 Task: Search one way flight ticket for 2 adults, 4 children and 1 infant on lap in business from Punta Gorda: Punta Gorda Airport to Springfield: Abraham Lincoln Capital Airport on 5-2-2023. Choice of flights is Royal air maroc. Number of bags: 8 checked bags. Price is upto 20000. Outbound departure time preference is 8:30.
Action: Mouse moved to (250, 345)
Screenshot: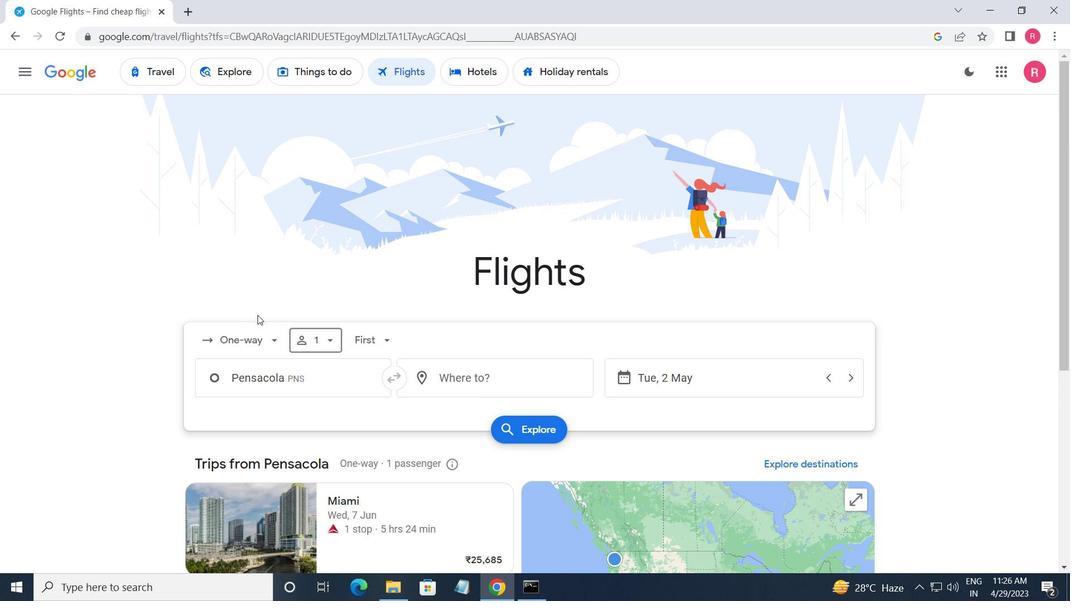 
Action: Mouse pressed left at (250, 345)
Screenshot: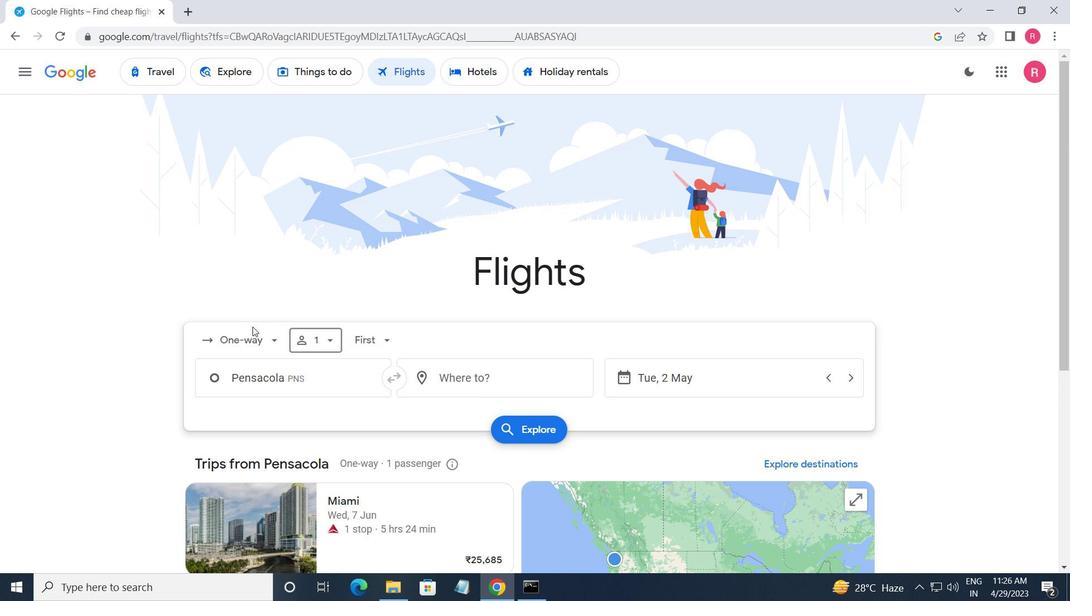 
Action: Mouse moved to (283, 396)
Screenshot: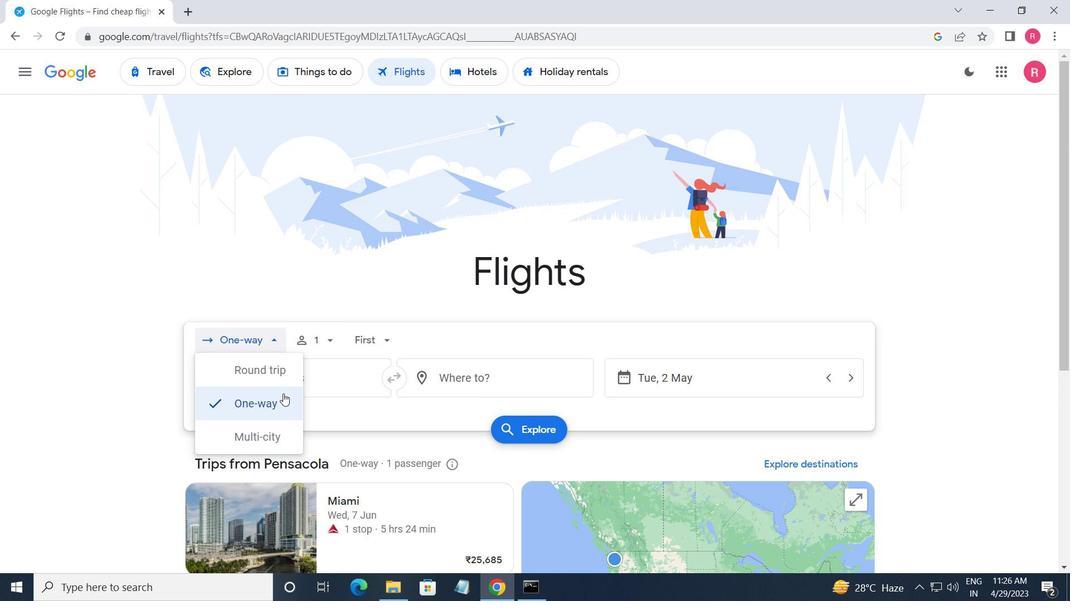 
Action: Mouse pressed left at (283, 396)
Screenshot: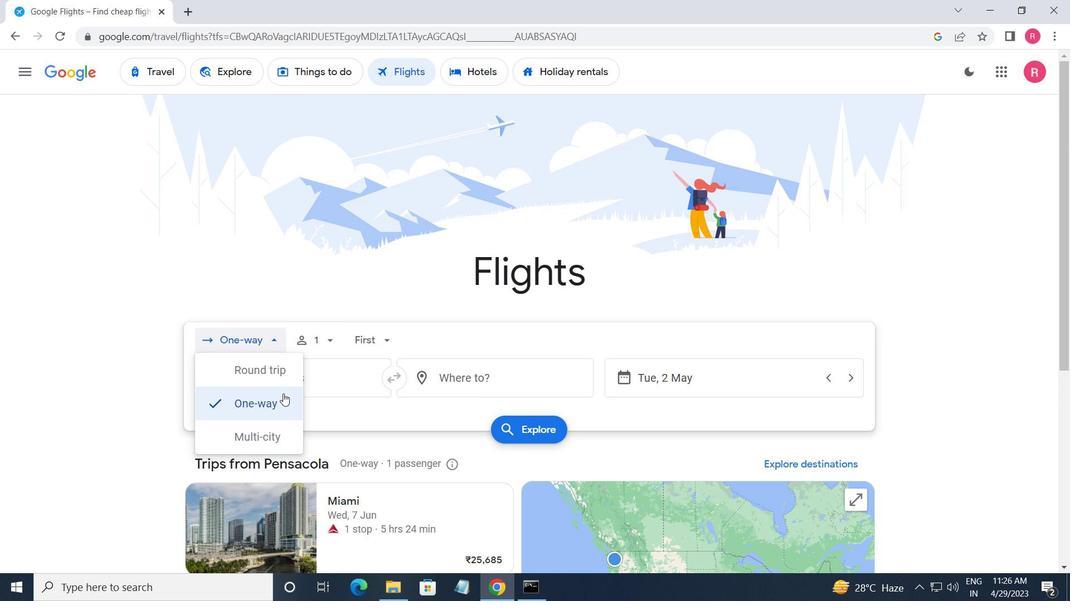 
Action: Mouse moved to (321, 338)
Screenshot: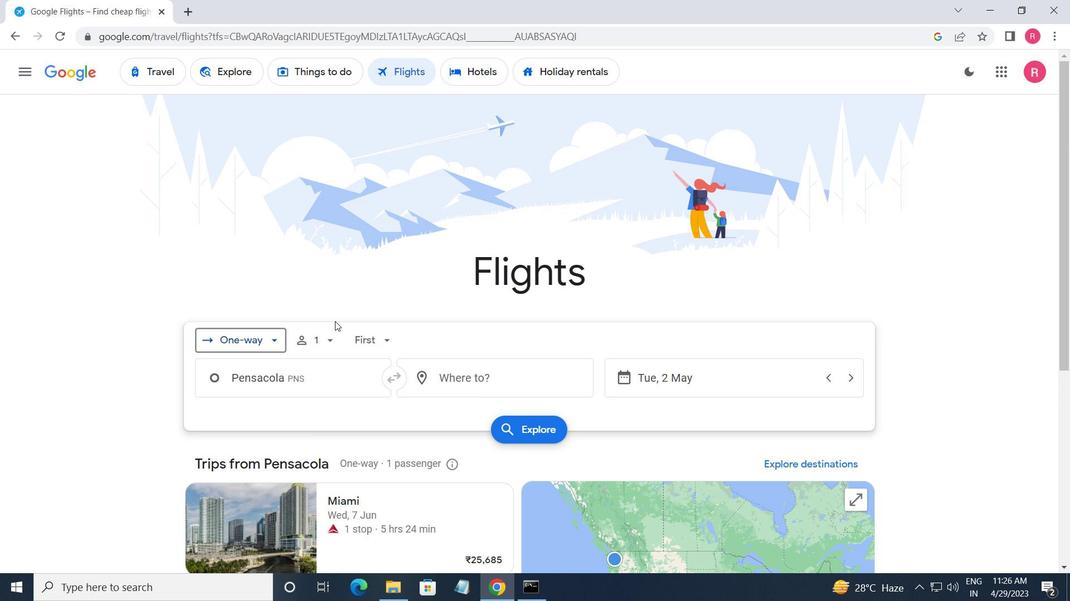 
Action: Mouse pressed left at (321, 338)
Screenshot: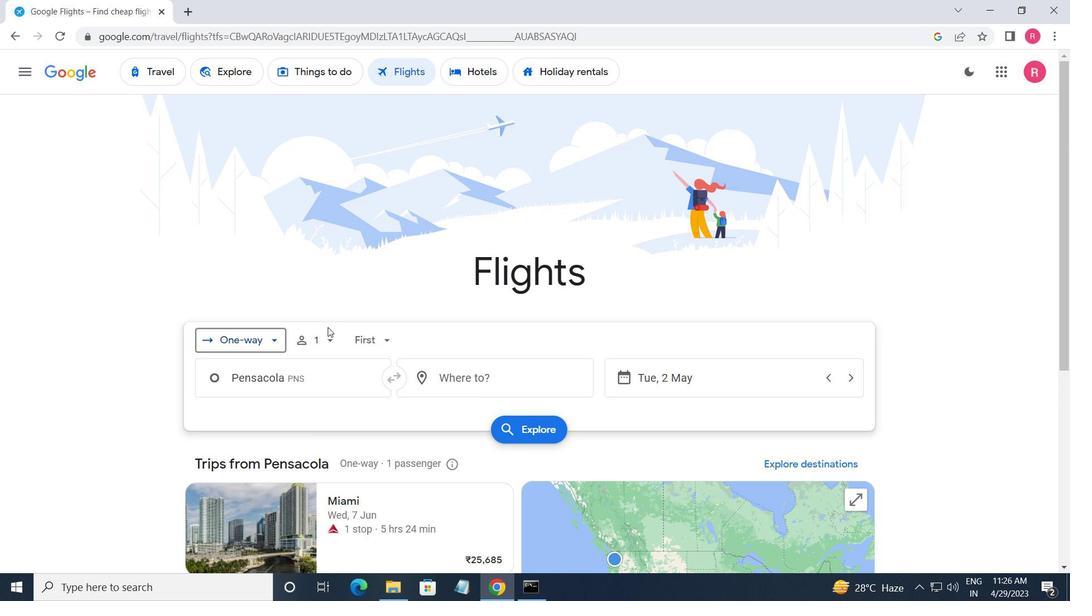 
Action: Mouse moved to (429, 381)
Screenshot: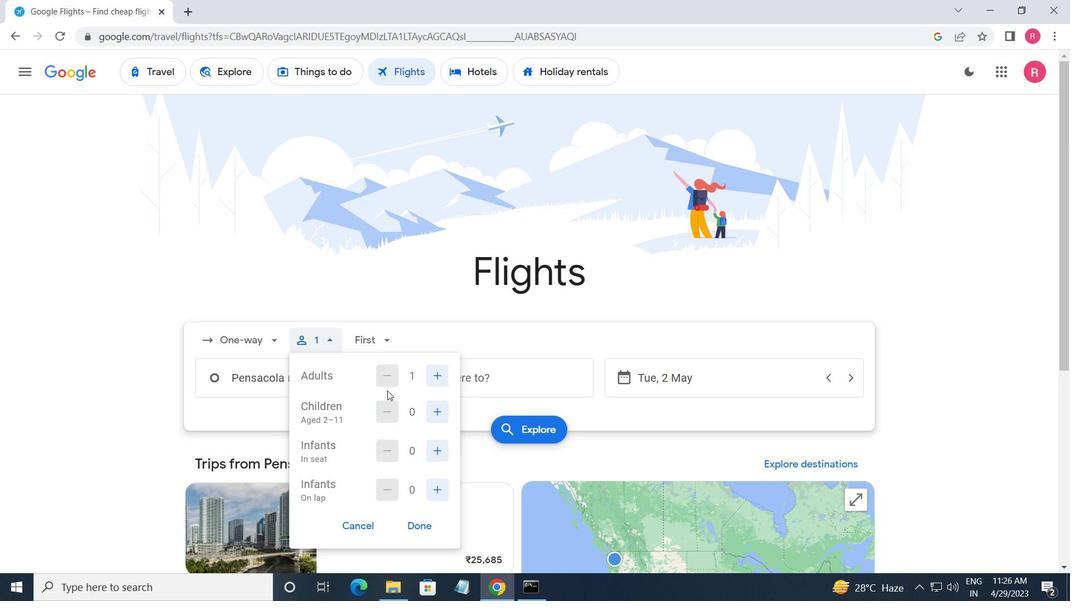 
Action: Mouse pressed left at (429, 381)
Screenshot: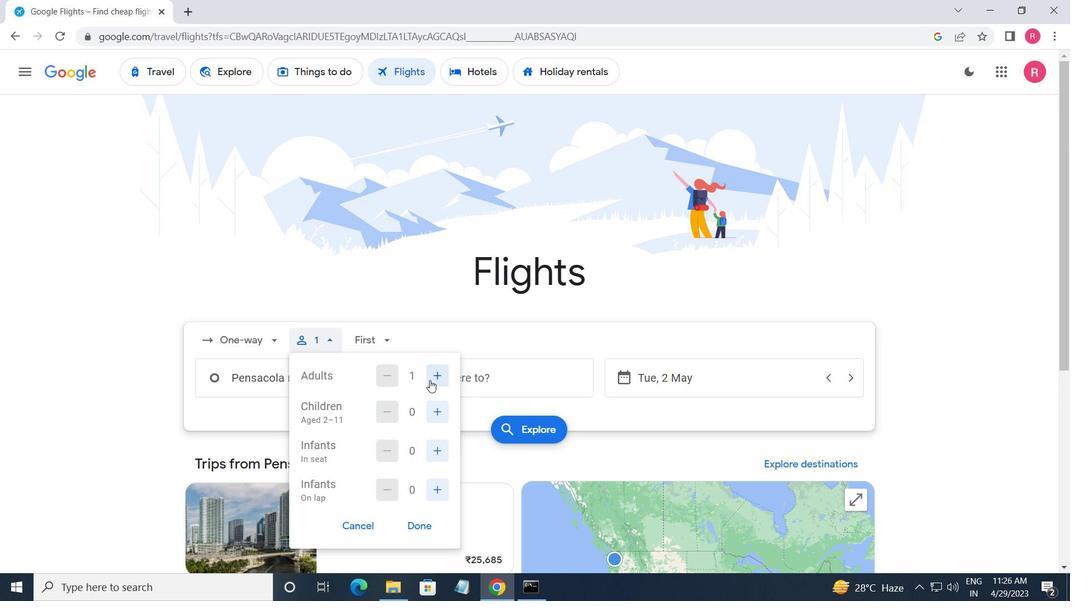 
Action: Mouse moved to (430, 381)
Screenshot: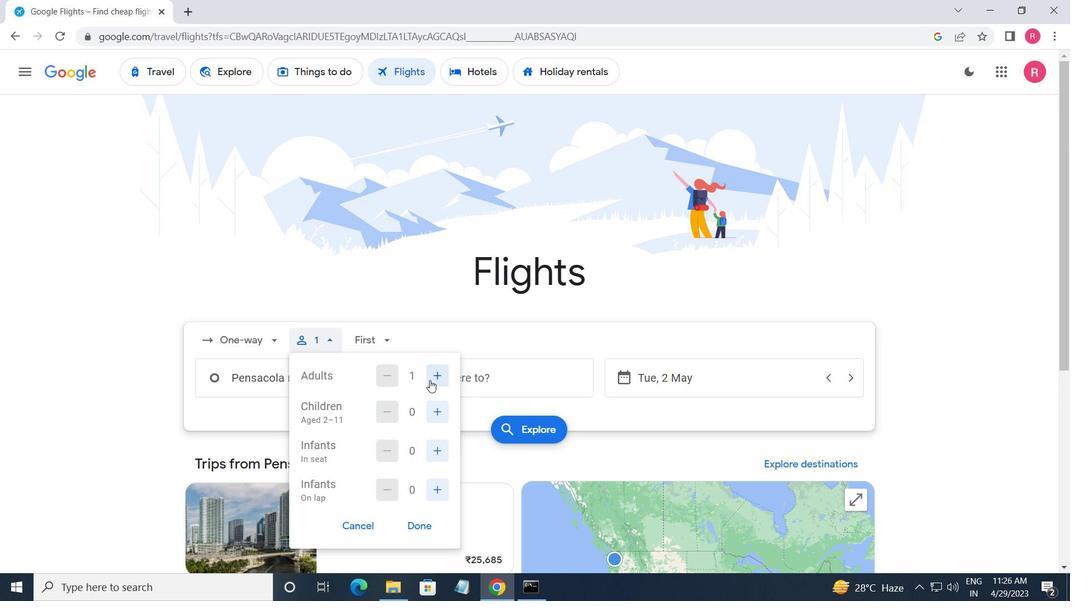 
Action: Mouse pressed left at (430, 381)
Screenshot: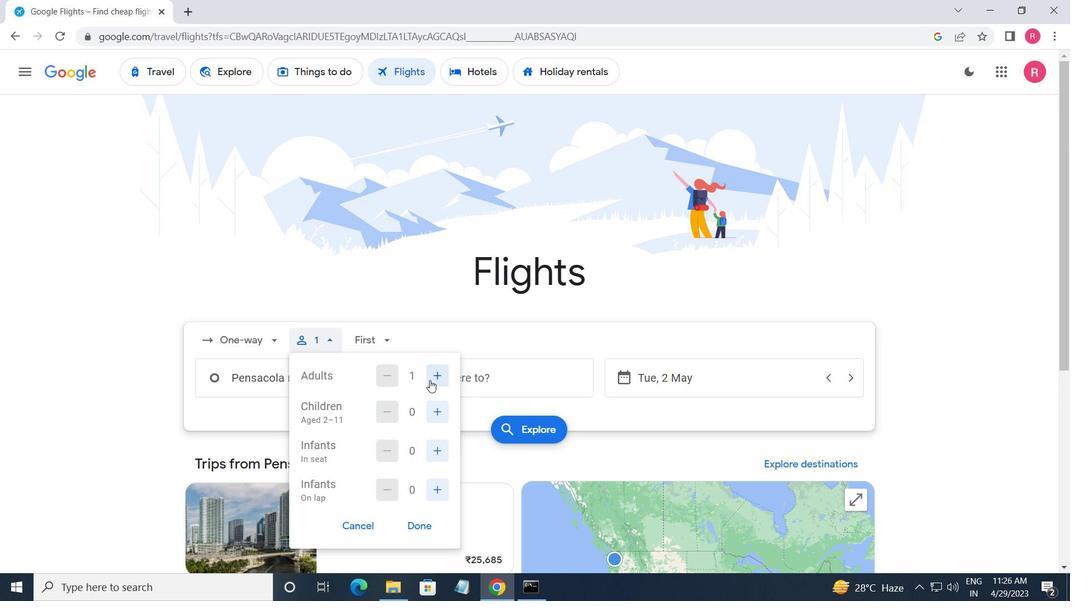 
Action: Mouse moved to (384, 380)
Screenshot: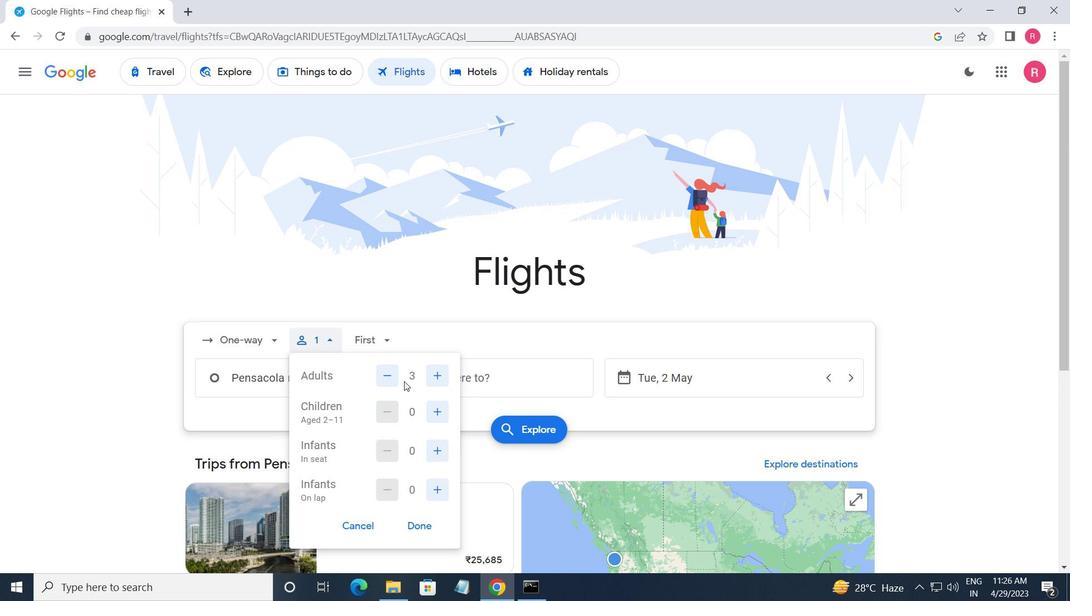 
Action: Mouse pressed left at (384, 380)
Screenshot: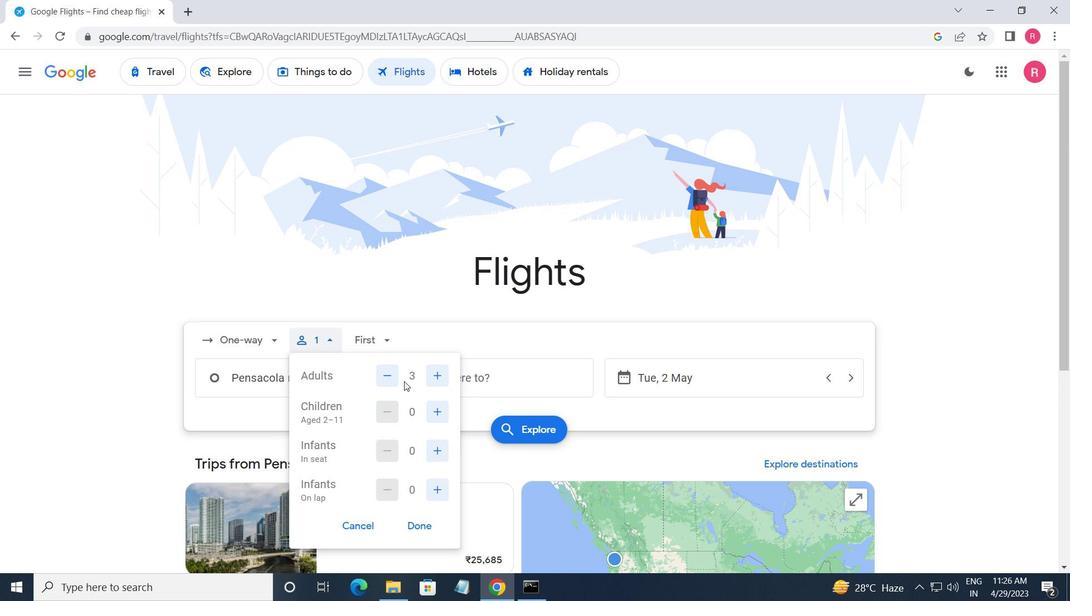 
Action: Mouse moved to (440, 414)
Screenshot: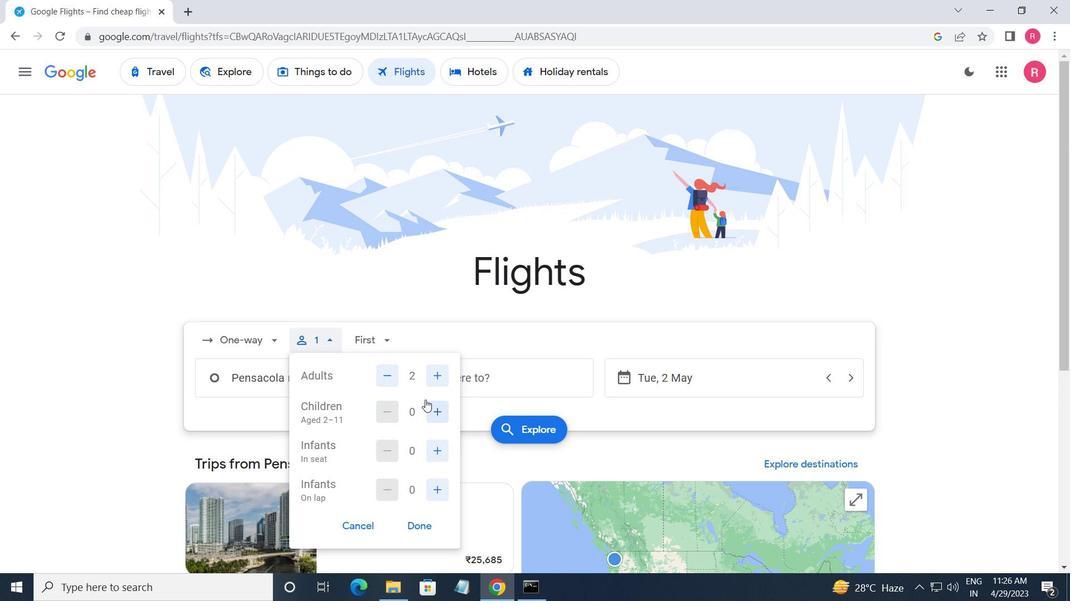
Action: Mouse pressed left at (440, 414)
Screenshot: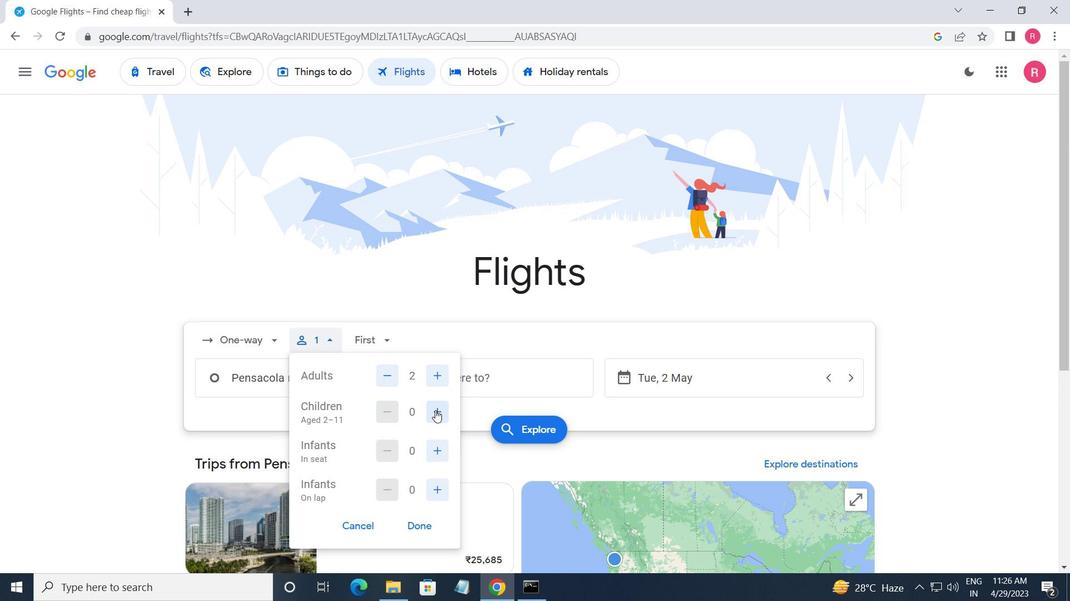 
Action: Mouse pressed left at (440, 414)
Screenshot: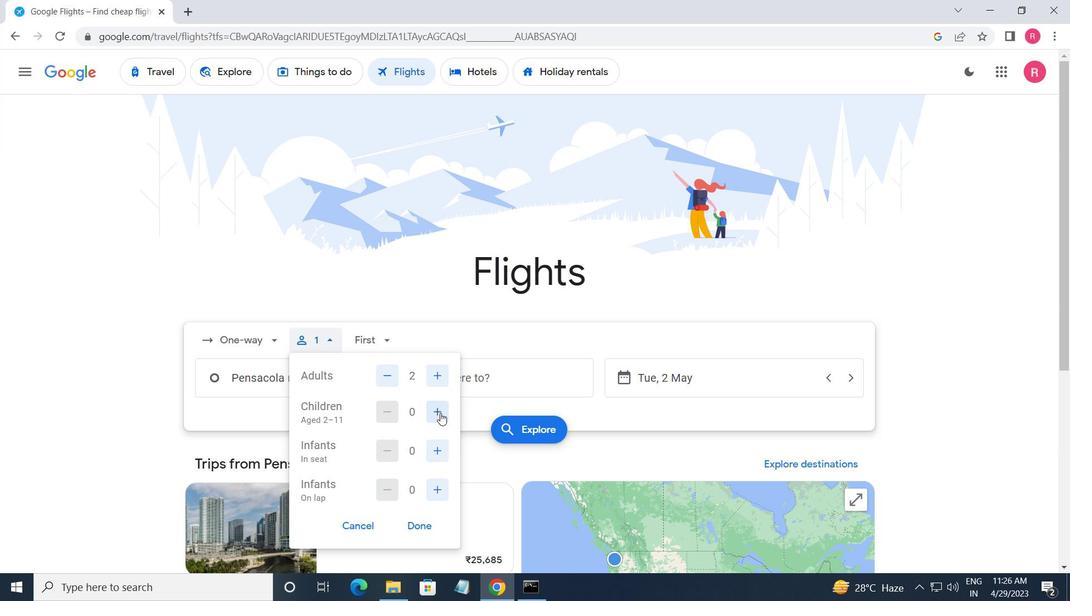 
Action: Mouse pressed left at (440, 414)
Screenshot: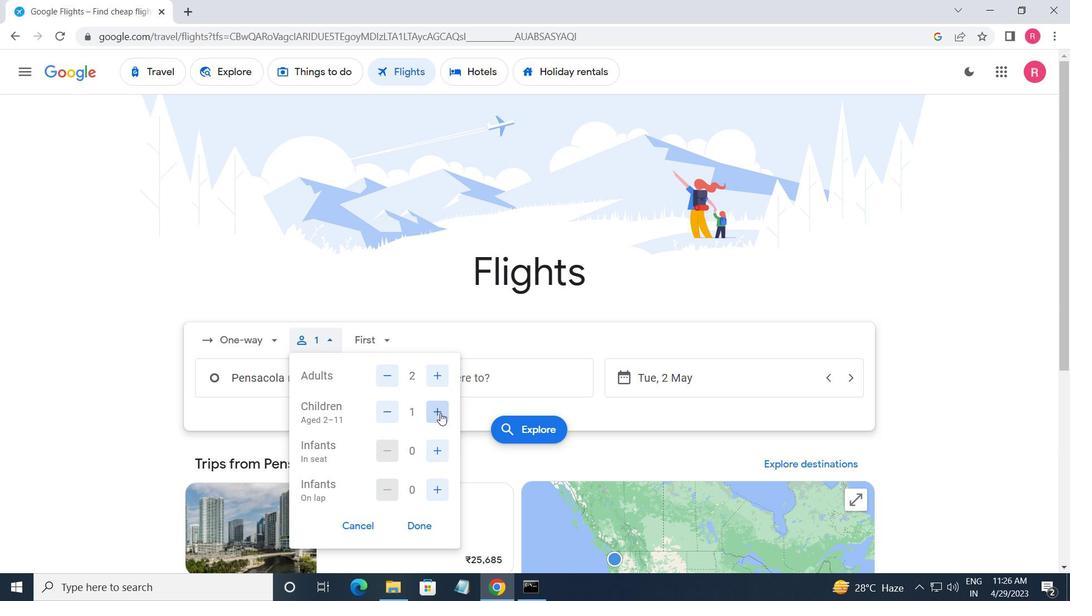 
Action: Mouse pressed left at (440, 414)
Screenshot: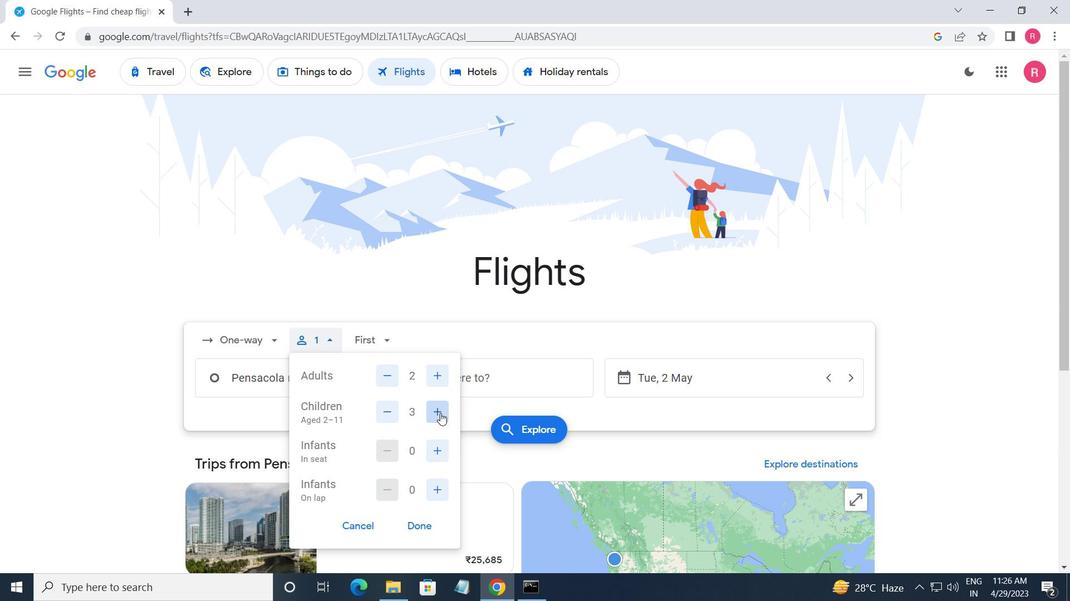 
Action: Mouse moved to (439, 448)
Screenshot: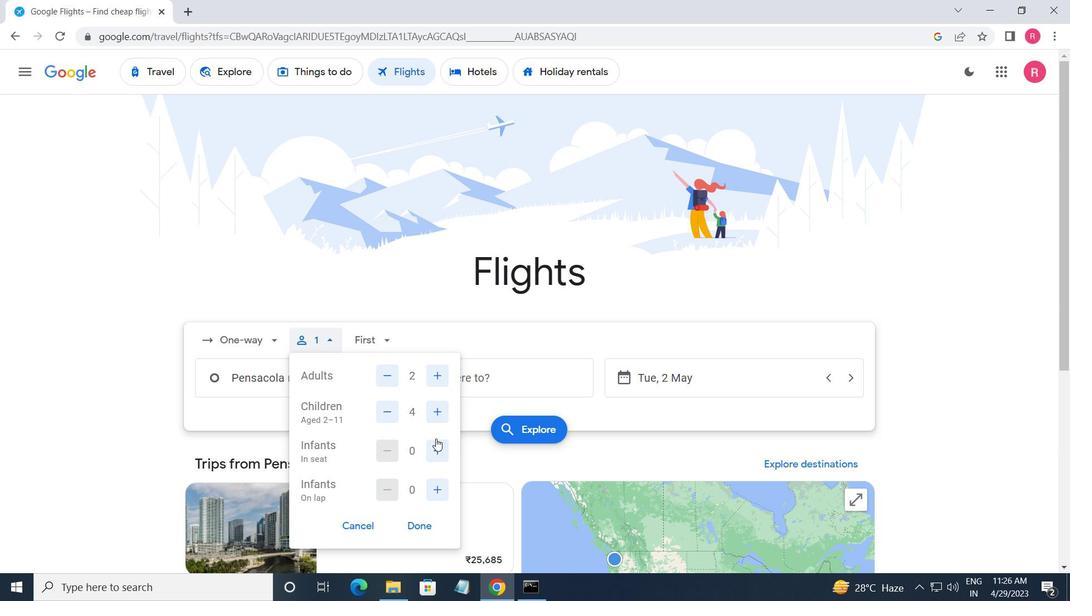 
Action: Mouse pressed left at (439, 448)
Screenshot: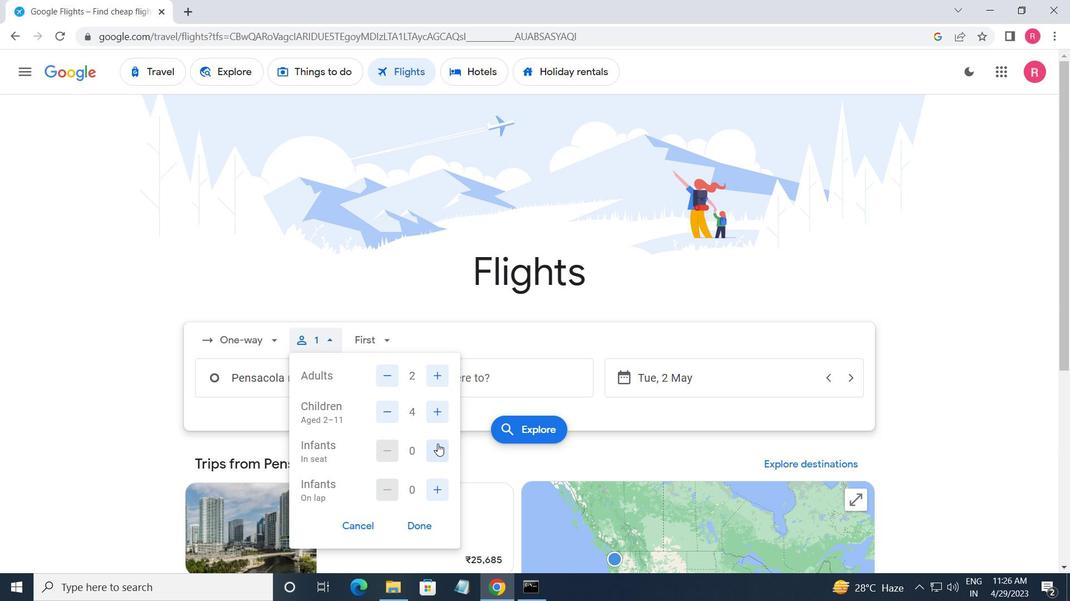 
Action: Mouse moved to (362, 328)
Screenshot: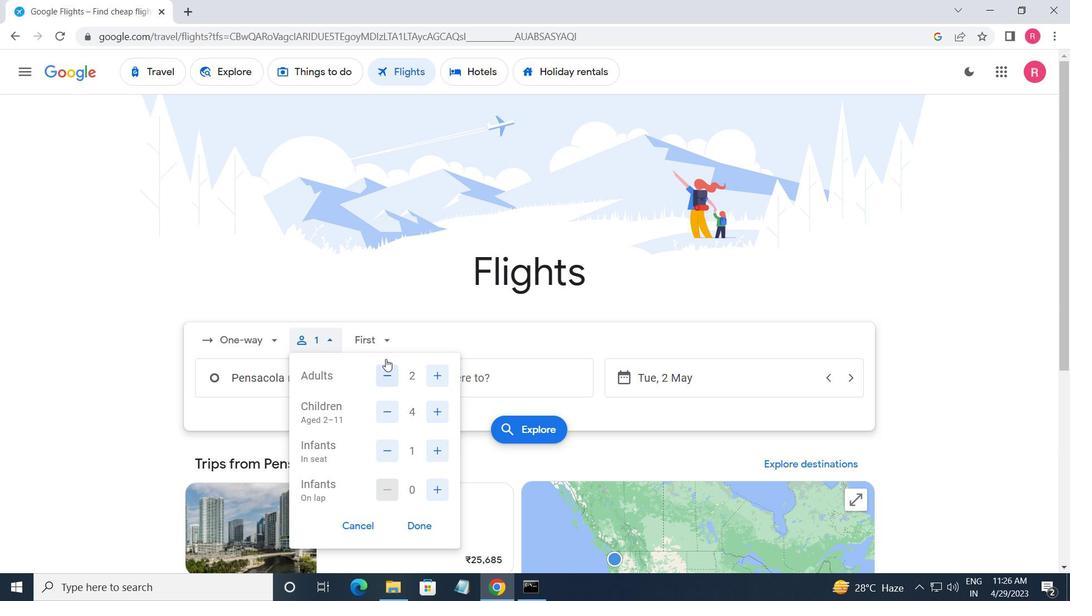 
Action: Mouse pressed left at (362, 328)
Screenshot: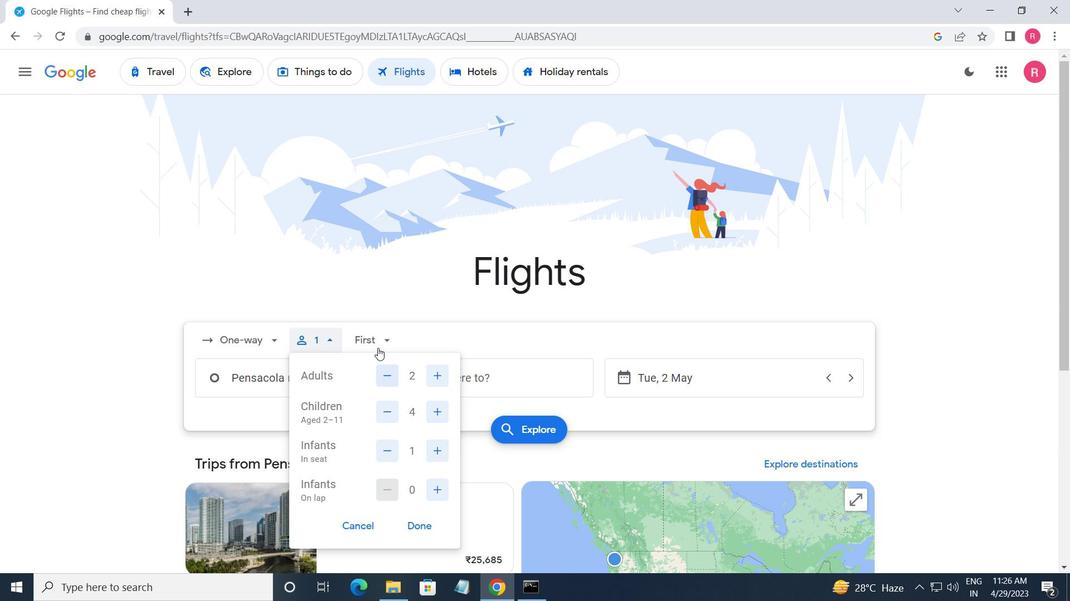 
Action: Mouse moved to (405, 433)
Screenshot: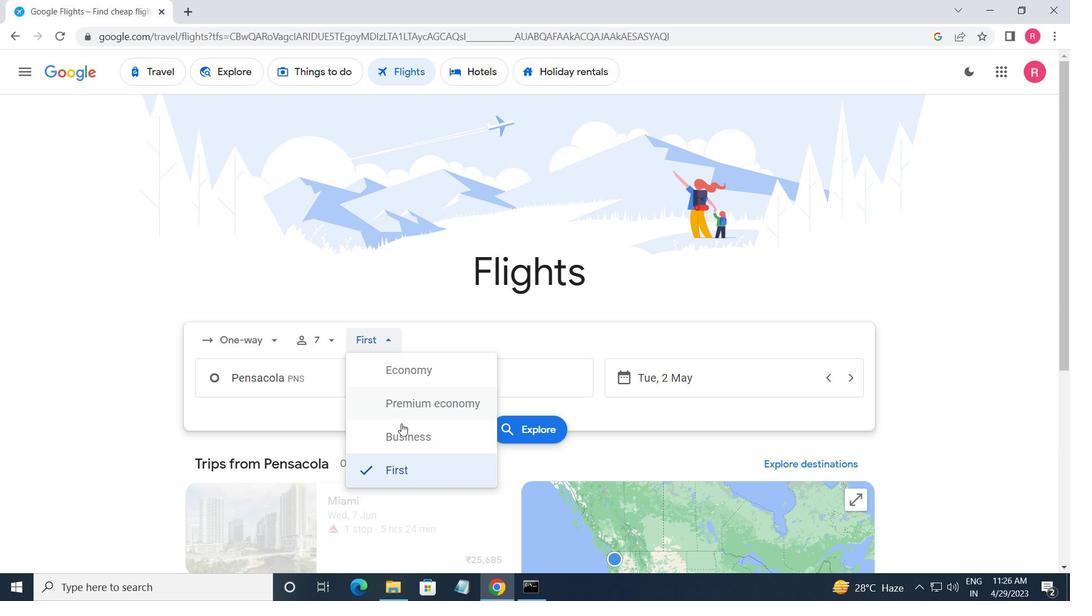 
Action: Mouse pressed left at (405, 433)
Screenshot: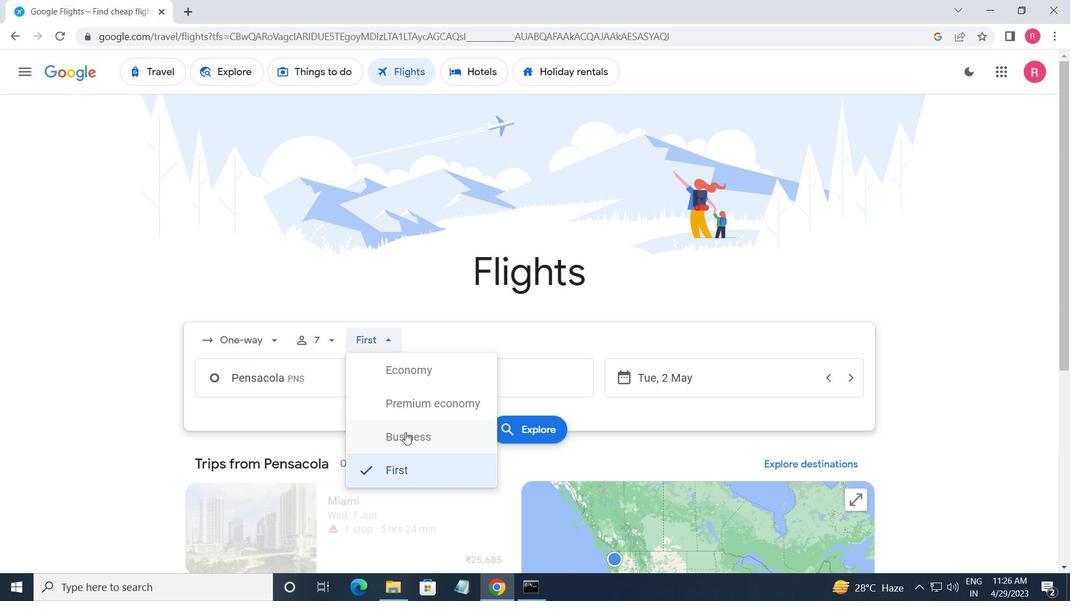 
Action: Mouse moved to (328, 383)
Screenshot: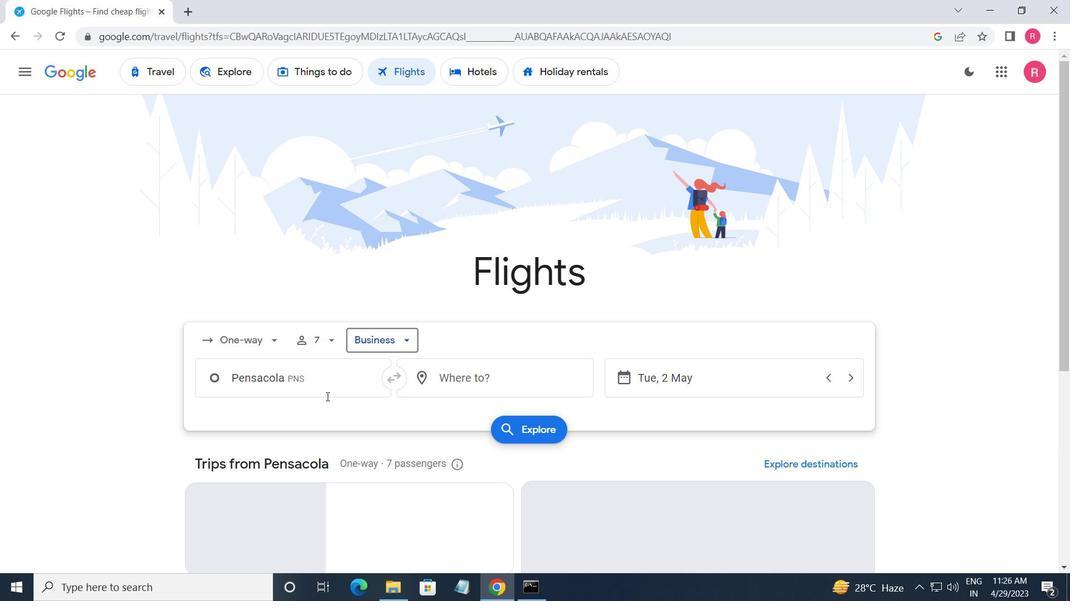 
Action: Mouse pressed left at (328, 383)
Screenshot: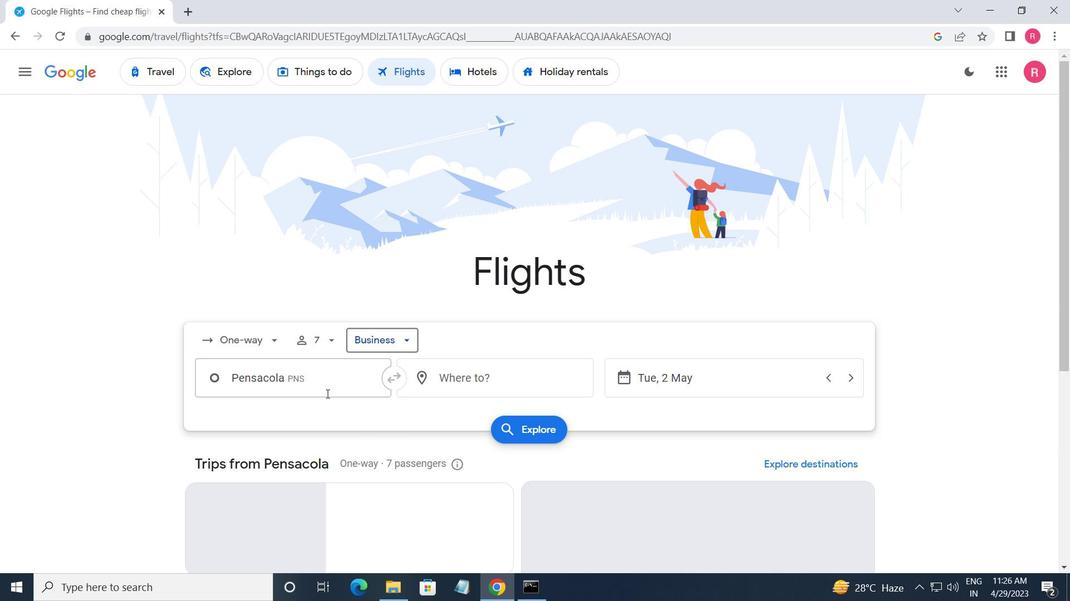 
Action: Key pressed <Key.shift_r>Punta<Key.space><Key.shift_r>G
Screenshot: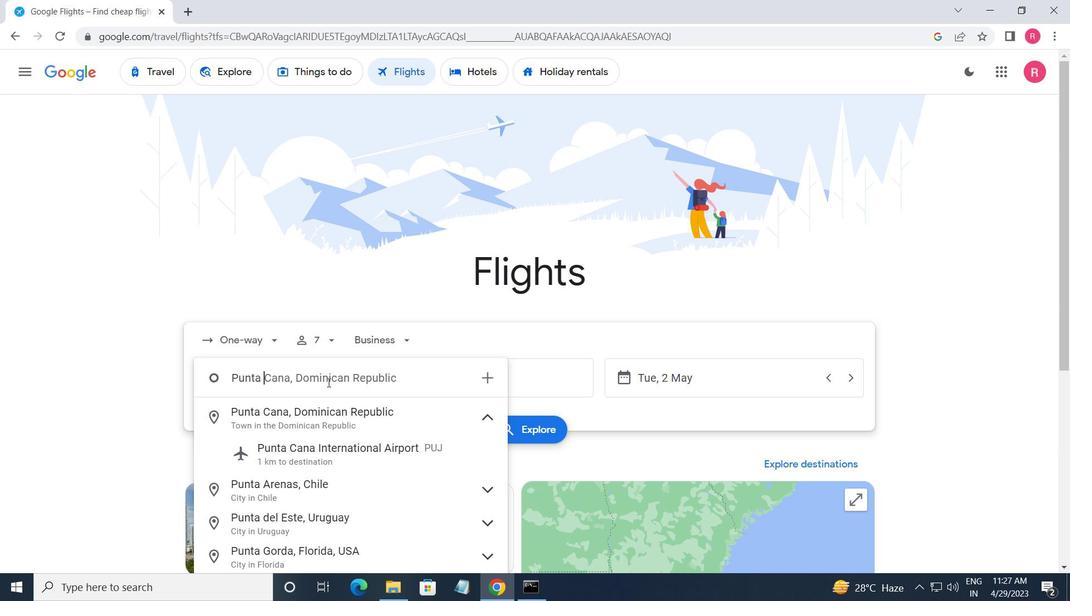 
Action: Mouse moved to (350, 487)
Screenshot: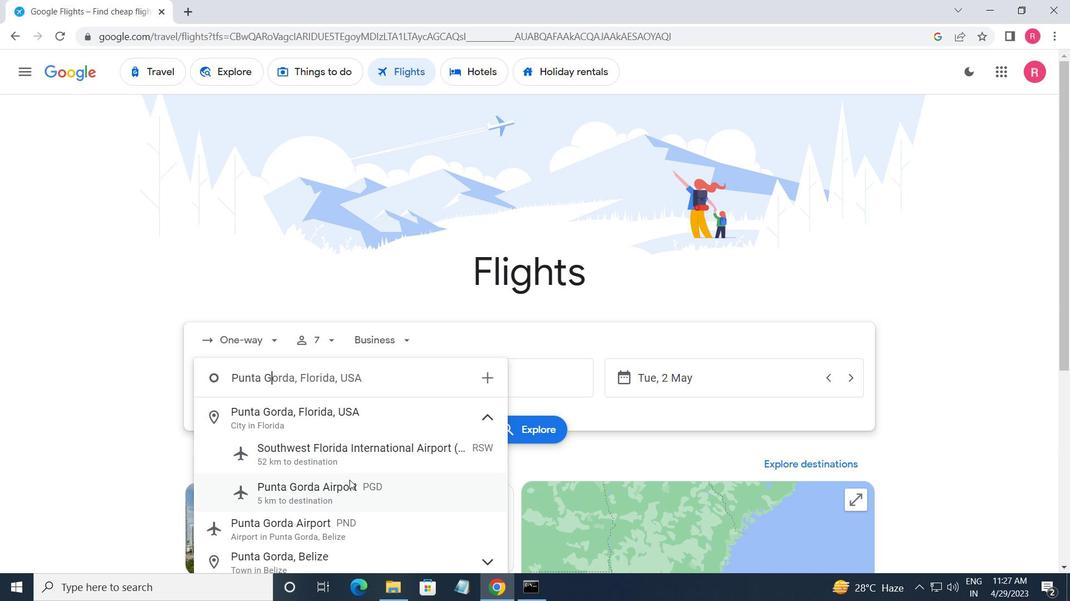 
Action: Mouse pressed left at (350, 487)
Screenshot: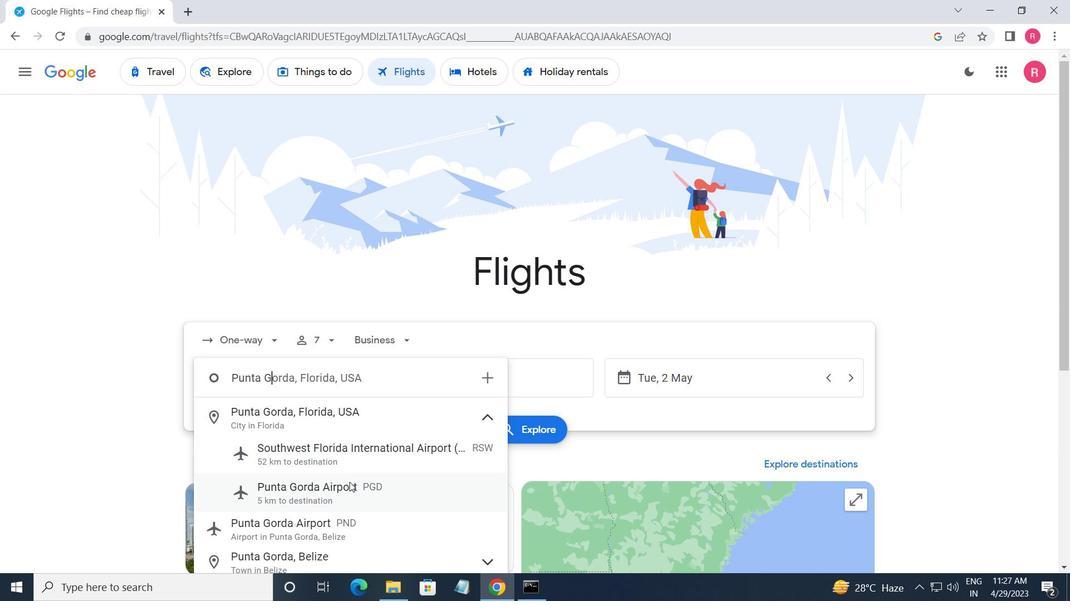 
Action: Mouse moved to (486, 386)
Screenshot: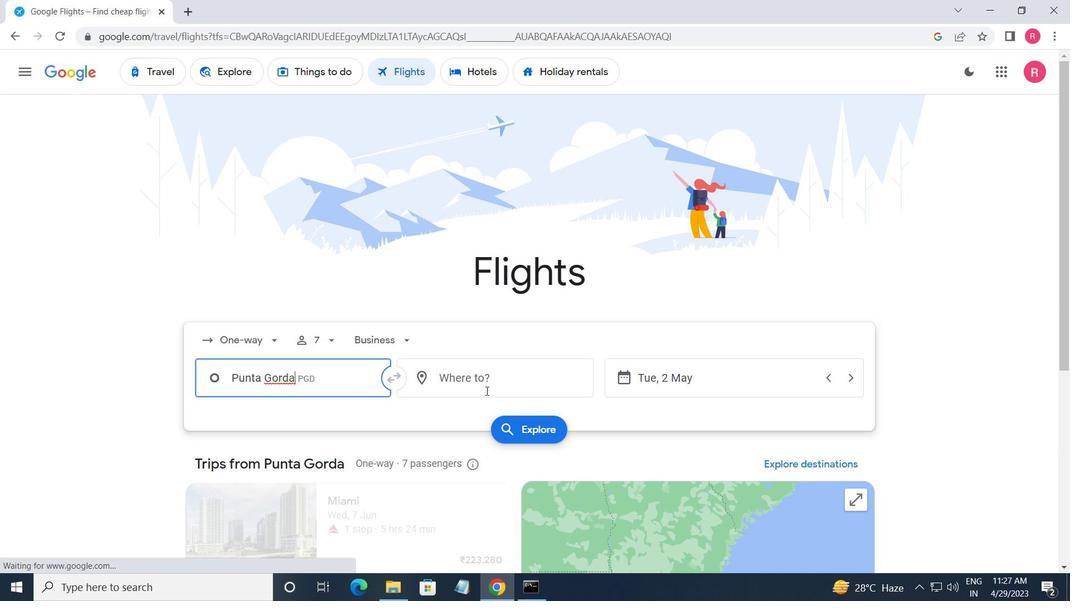 
Action: Mouse pressed left at (486, 386)
Screenshot: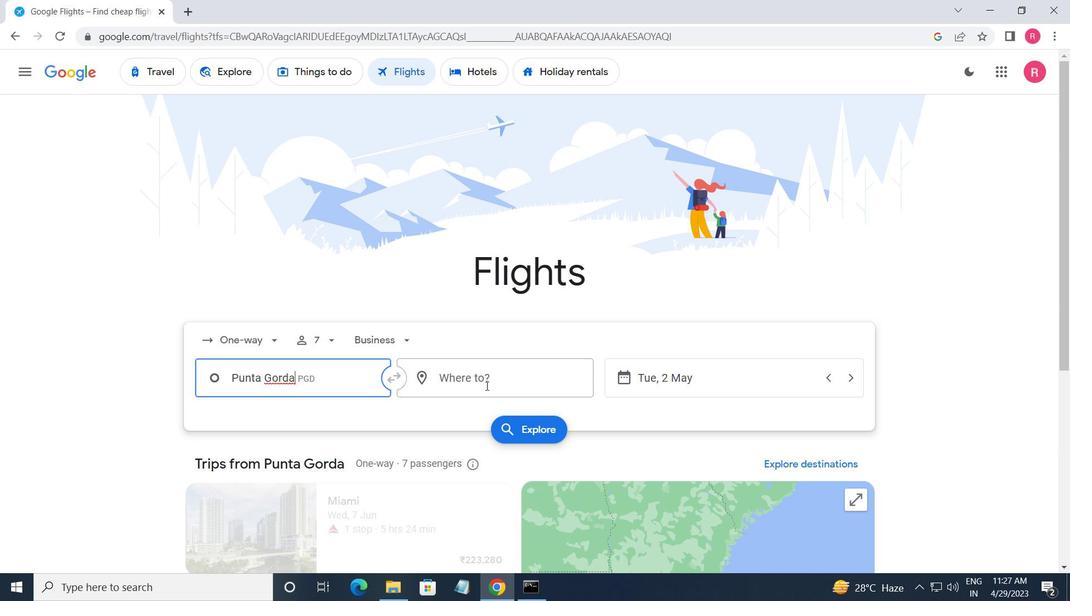 
Action: Mouse moved to (525, 515)
Screenshot: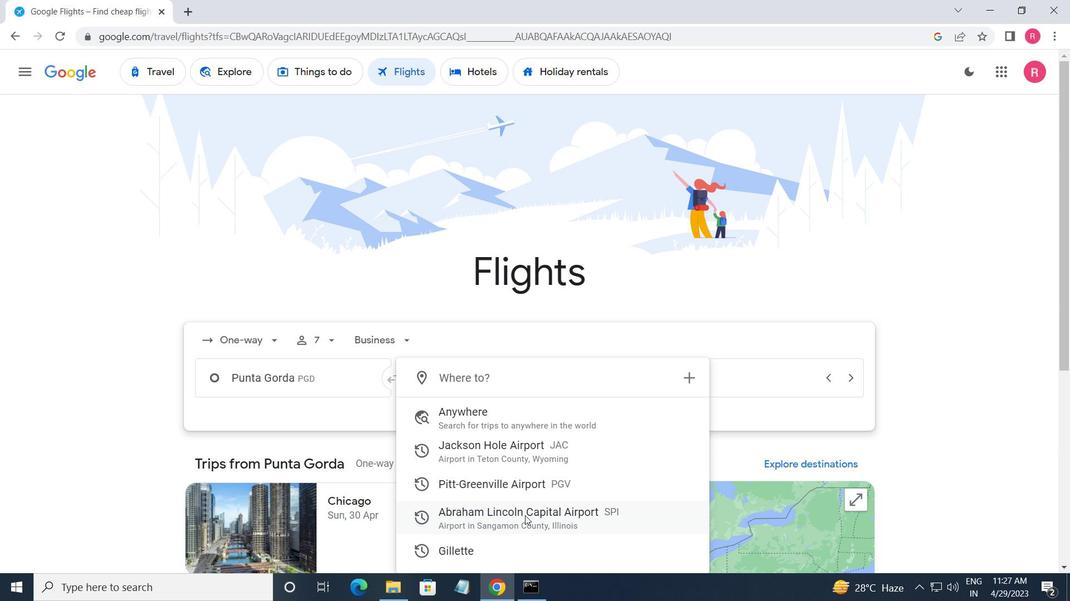 
Action: Mouse pressed left at (525, 515)
Screenshot: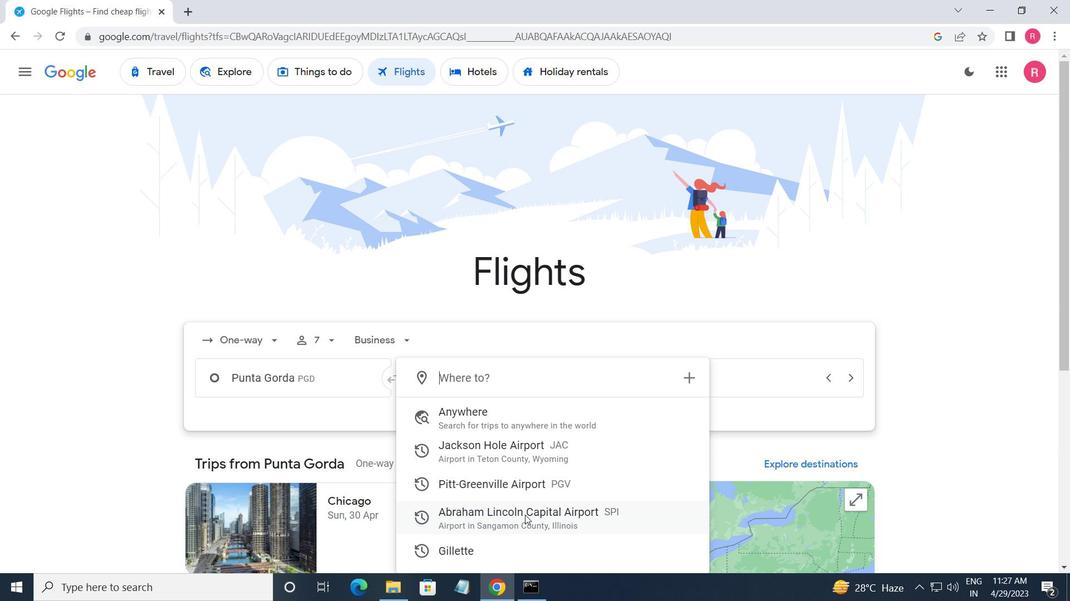 
Action: Mouse moved to (743, 382)
Screenshot: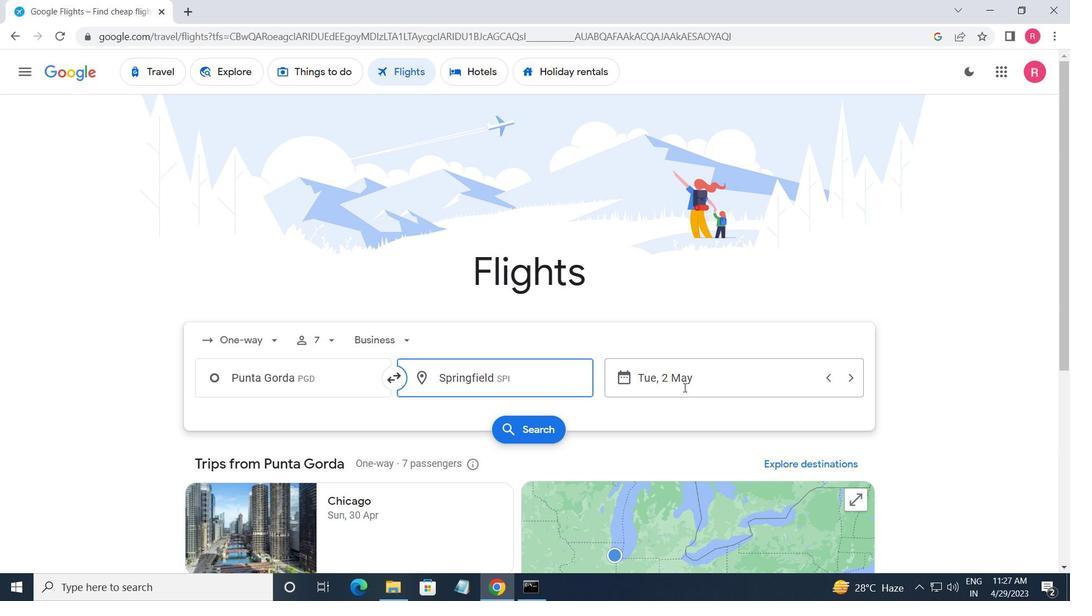 
Action: Mouse pressed left at (743, 382)
Screenshot: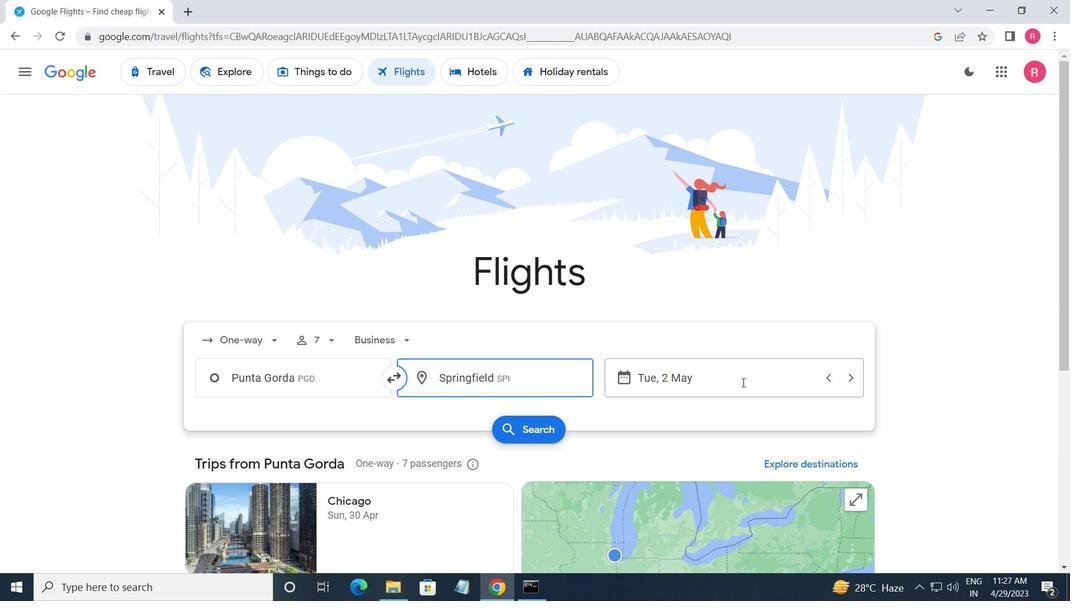 
Action: Mouse moved to (706, 324)
Screenshot: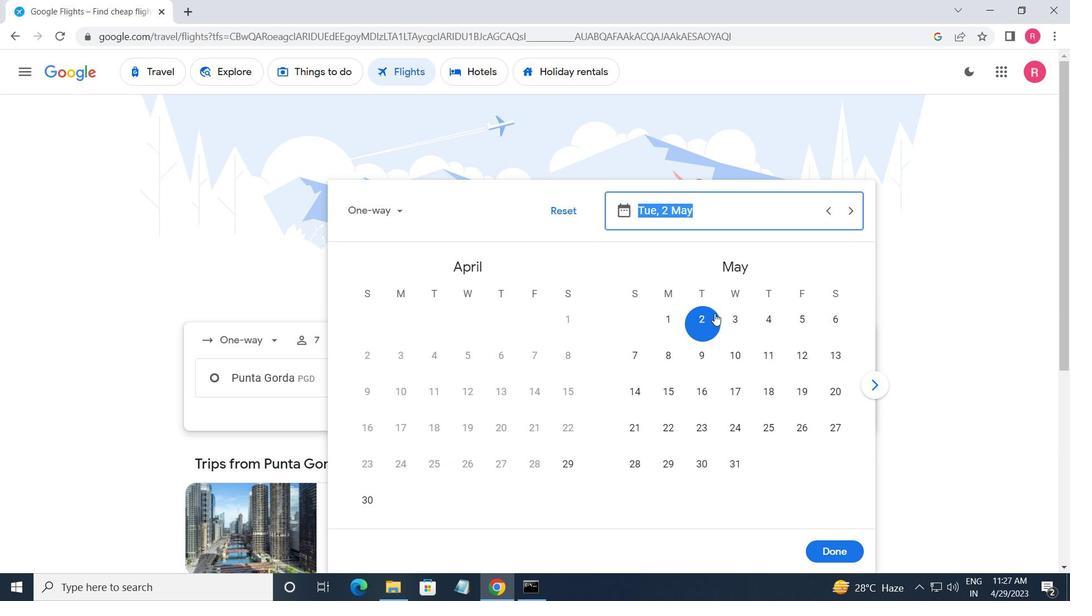 
Action: Mouse pressed left at (706, 324)
Screenshot: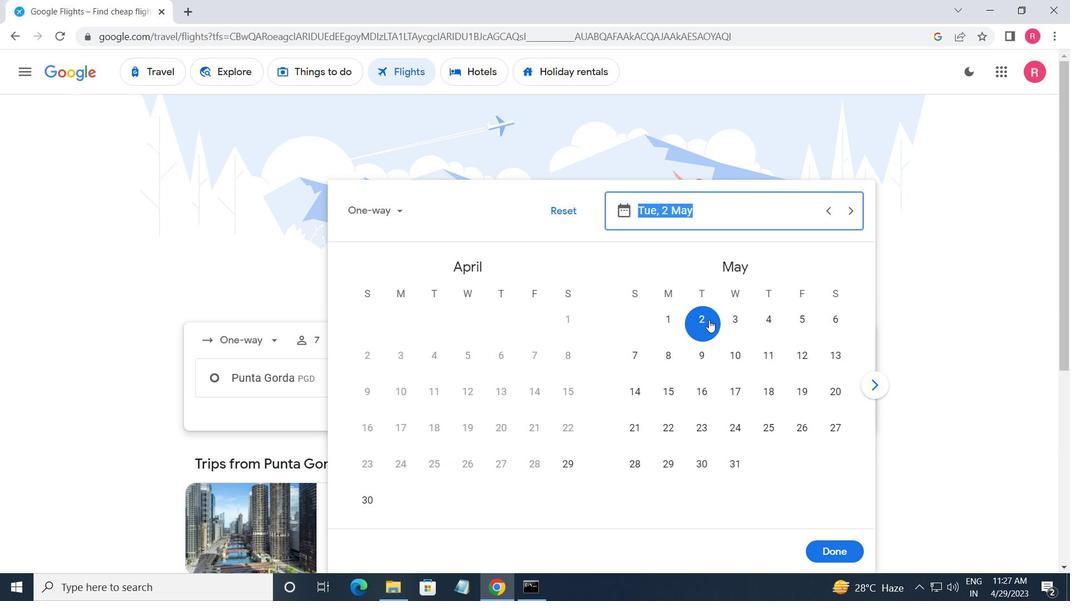 
Action: Mouse moved to (834, 552)
Screenshot: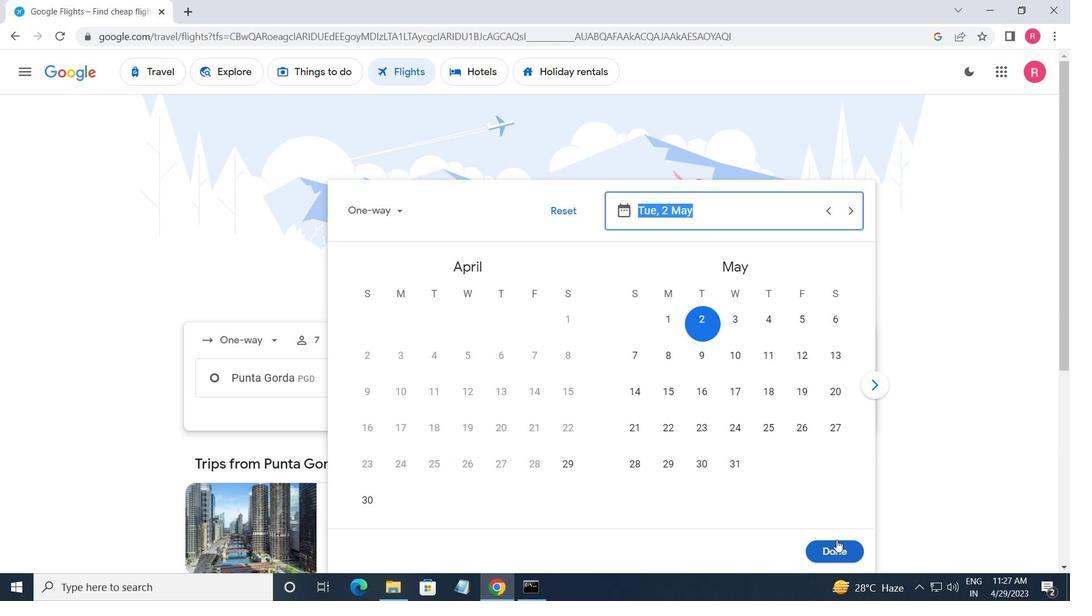 
Action: Mouse pressed left at (834, 552)
Screenshot: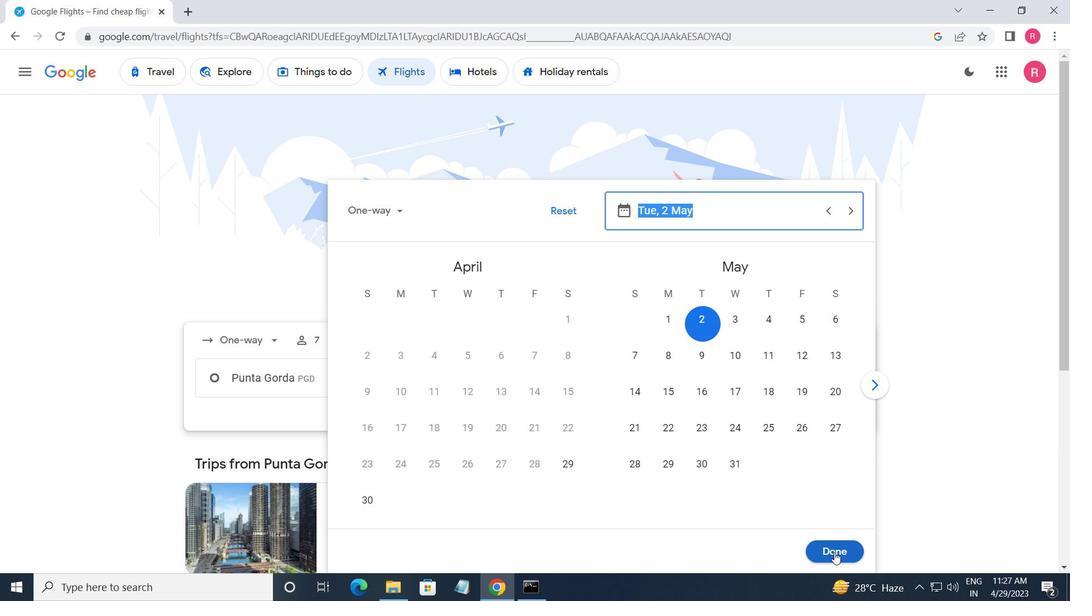 
Action: Mouse moved to (532, 422)
Screenshot: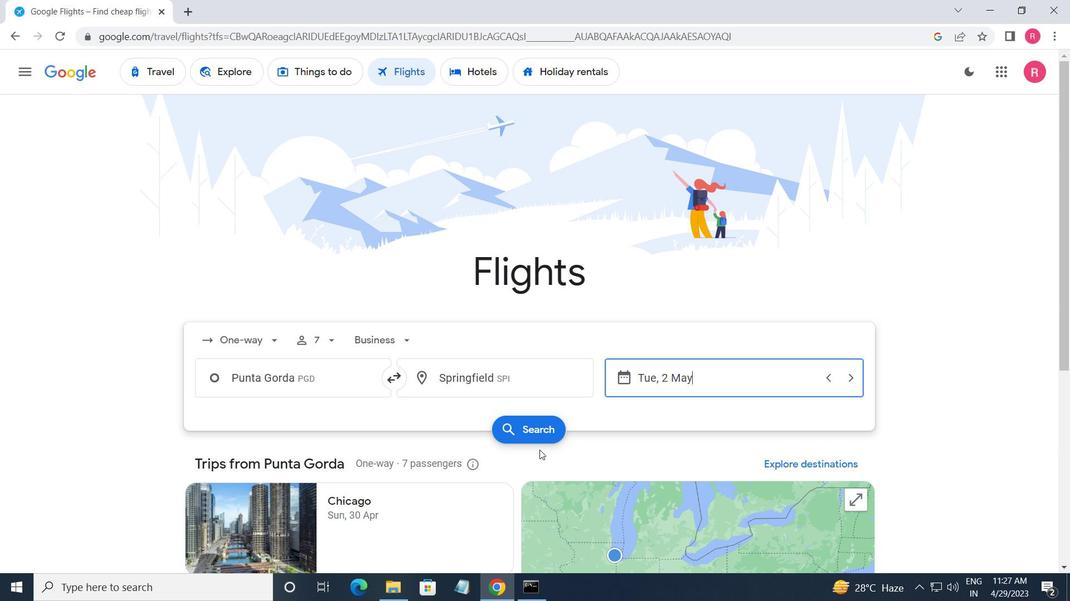 
Action: Mouse pressed left at (532, 422)
Screenshot: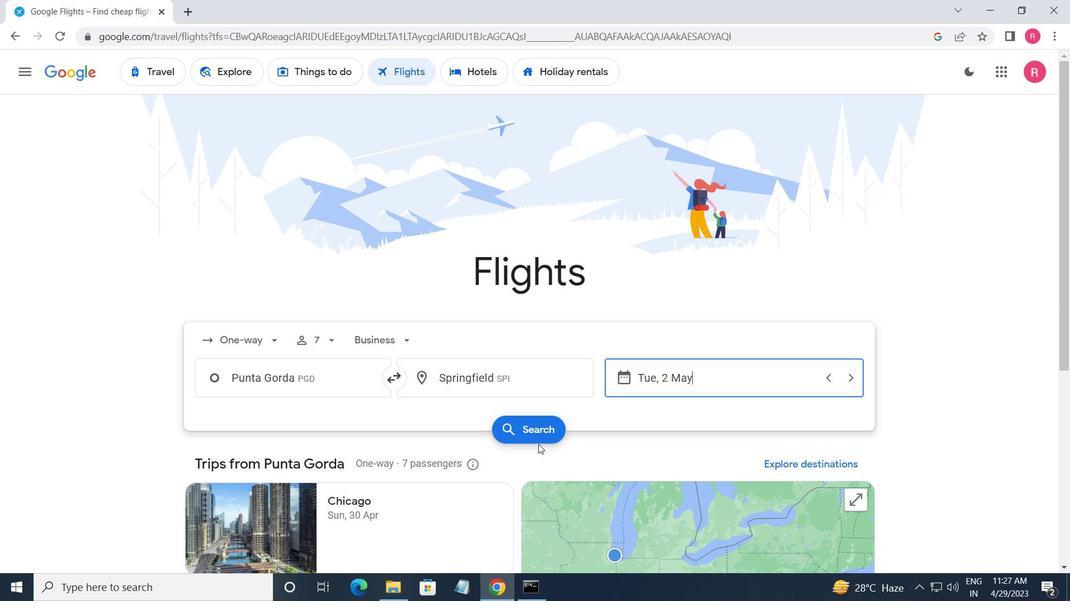 
Action: Mouse moved to (195, 201)
Screenshot: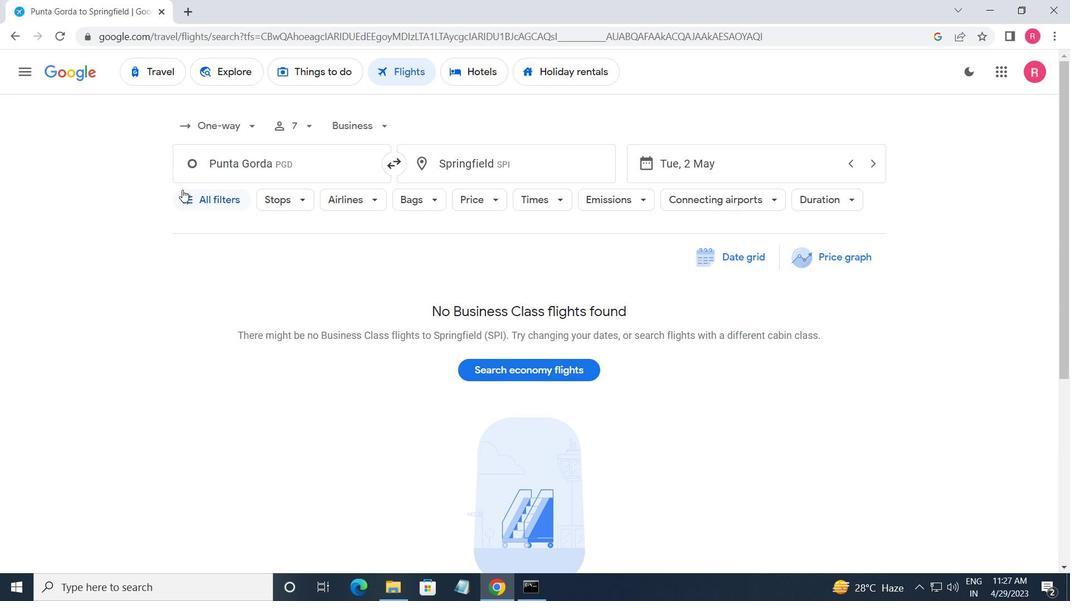 
Action: Mouse pressed left at (195, 201)
Screenshot: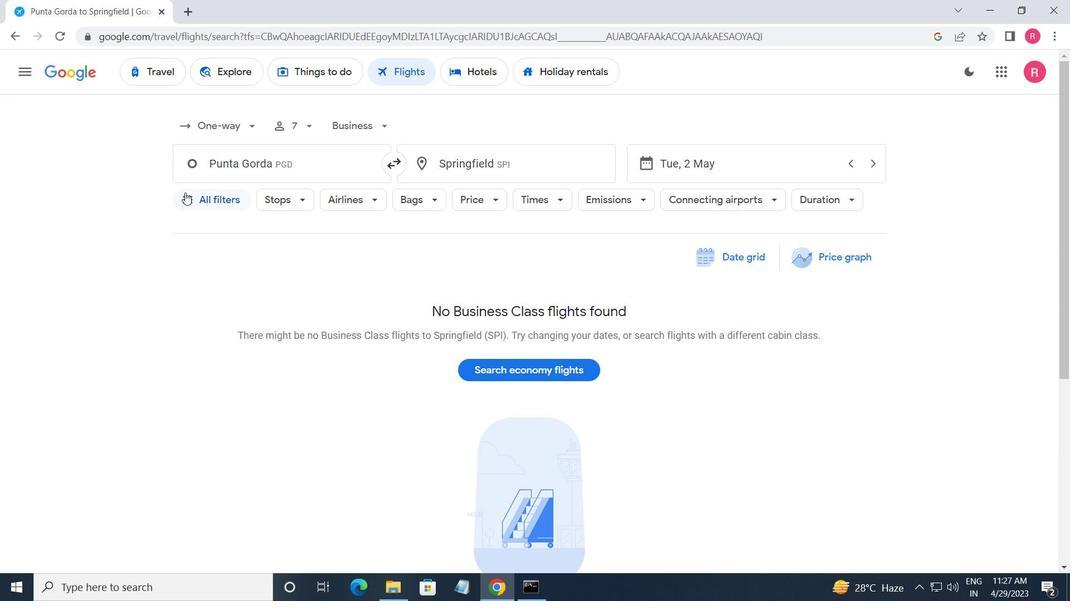 
Action: Mouse moved to (264, 346)
Screenshot: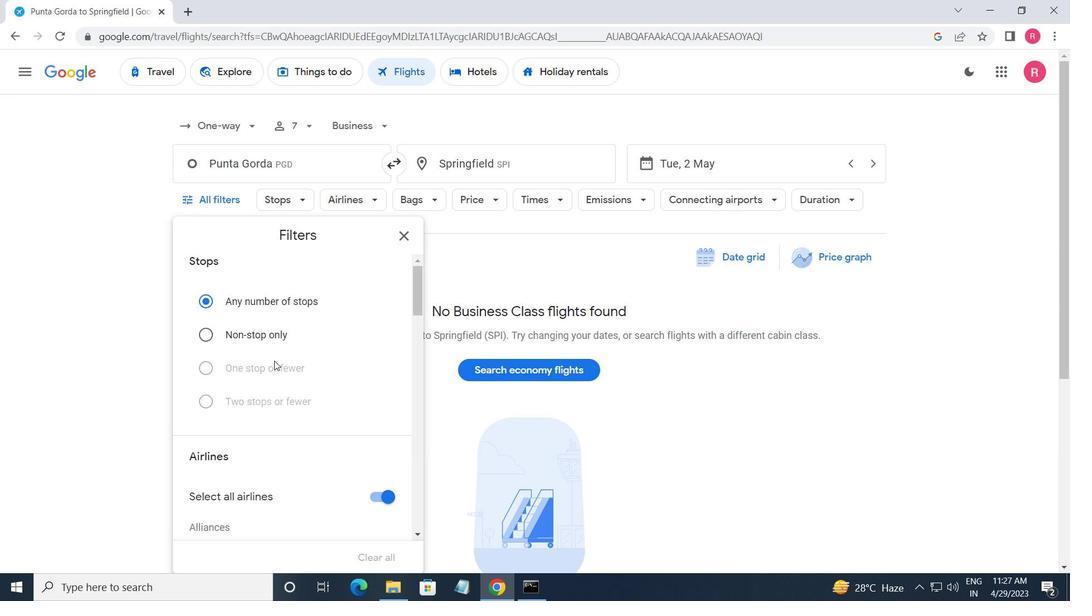 
Action: Mouse scrolled (264, 346) with delta (0, 0)
Screenshot: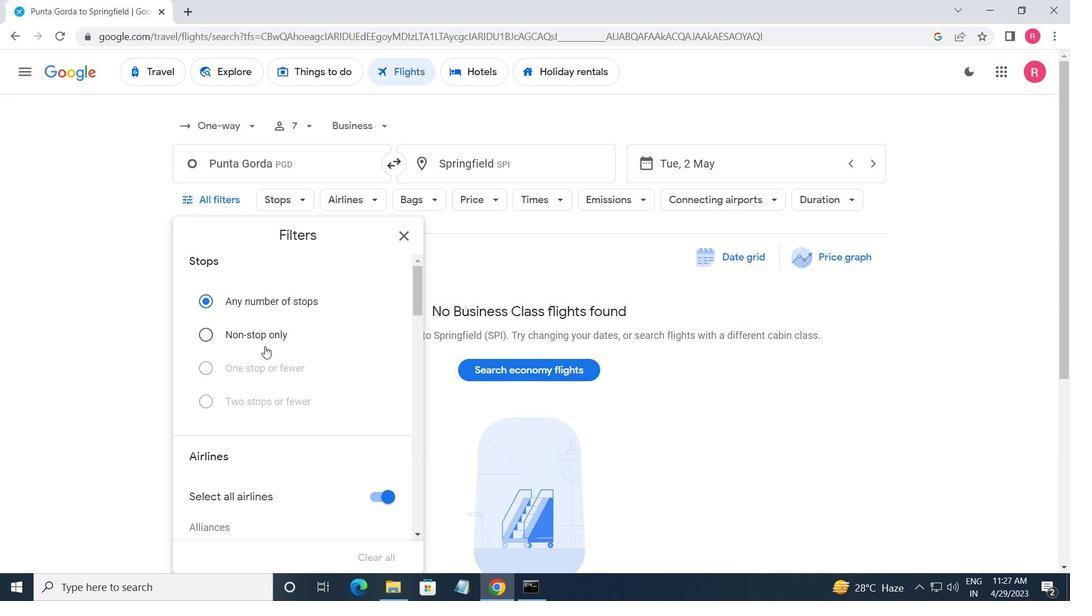 
Action: Mouse scrolled (264, 346) with delta (0, 0)
Screenshot: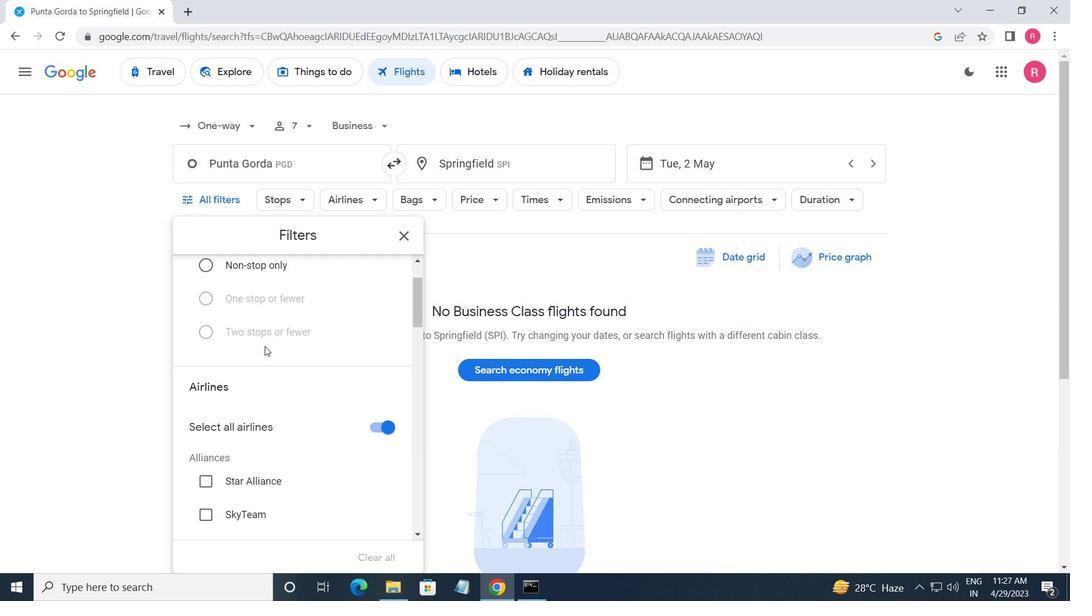 
Action: Mouse scrolled (264, 346) with delta (0, 0)
Screenshot: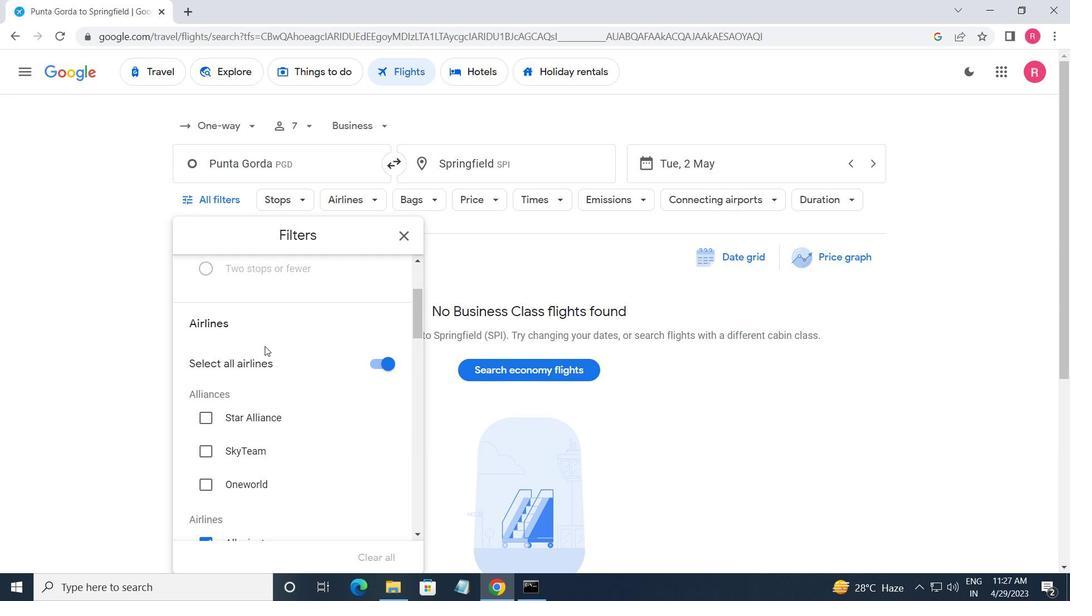 
Action: Mouse scrolled (264, 346) with delta (0, 0)
Screenshot: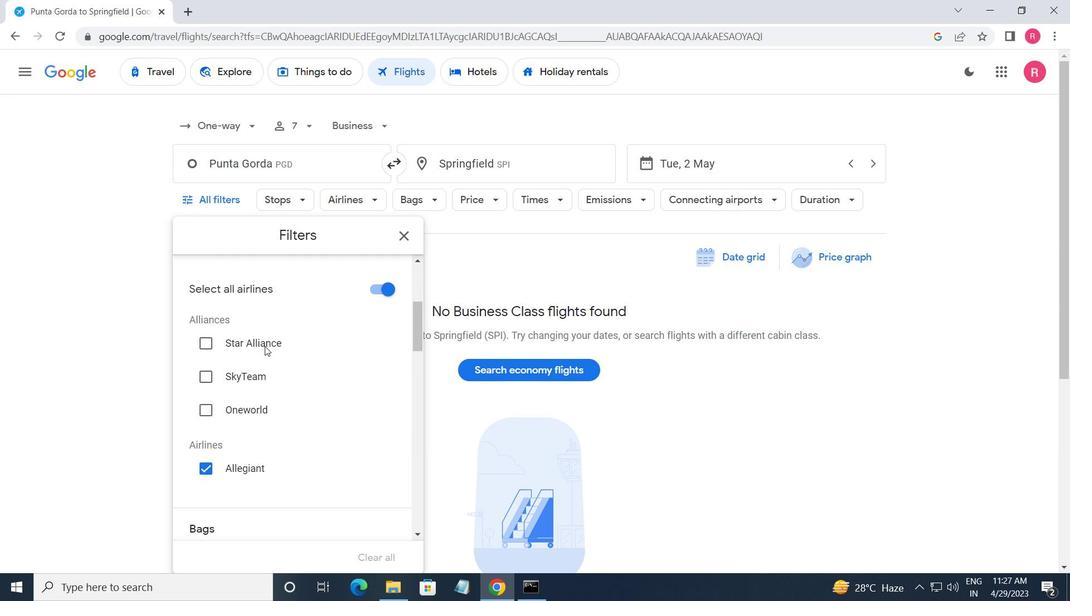
Action: Mouse scrolled (264, 346) with delta (0, 0)
Screenshot: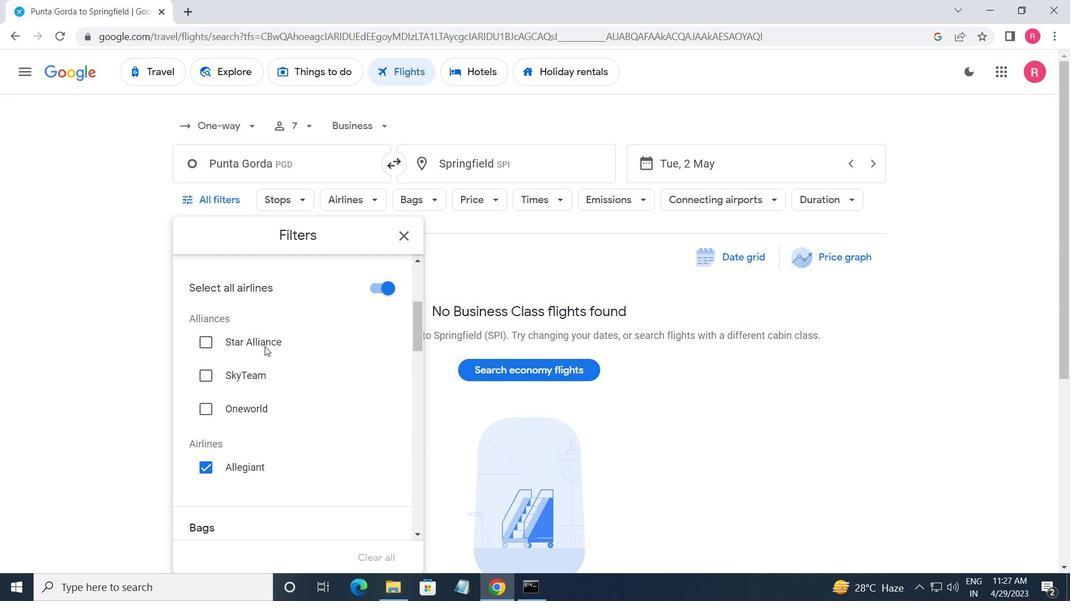 
Action: Mouse scrolled (264, 347) with delta (0, 0)
Screenshot: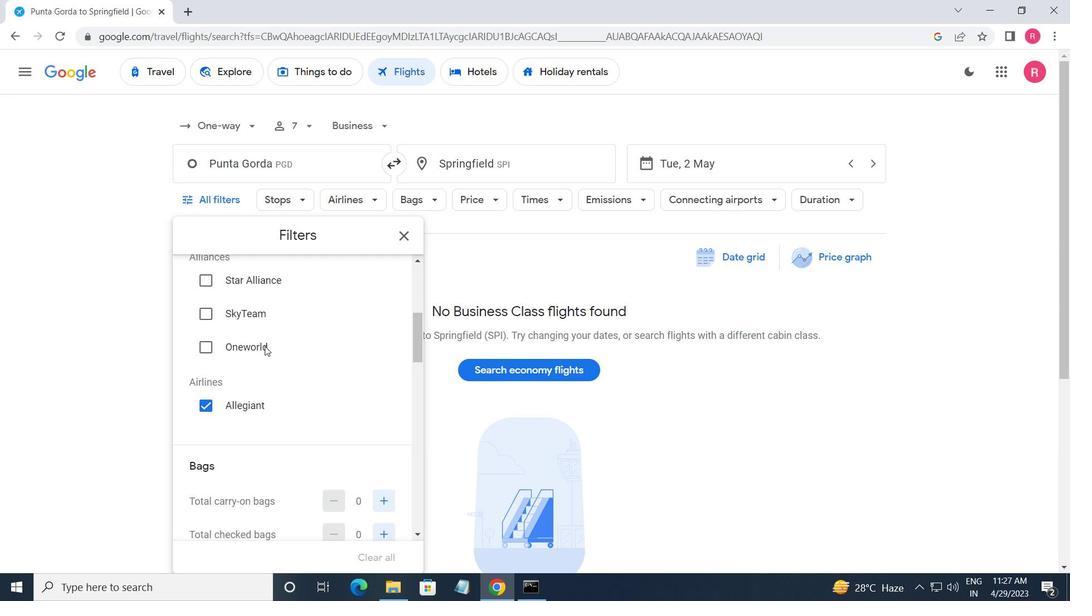 
Action: Mouse scrolled (264, 347) with delta (0, 0)
Screenshot: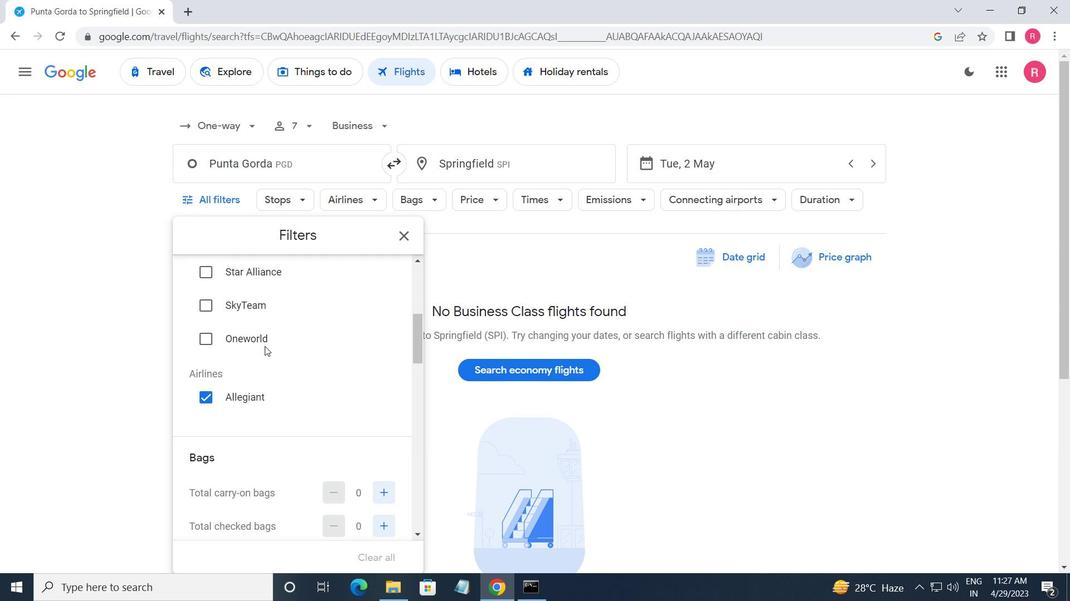 
Action: Mouse scrolled (264, 347) with delta (0, 0)
Screenshot: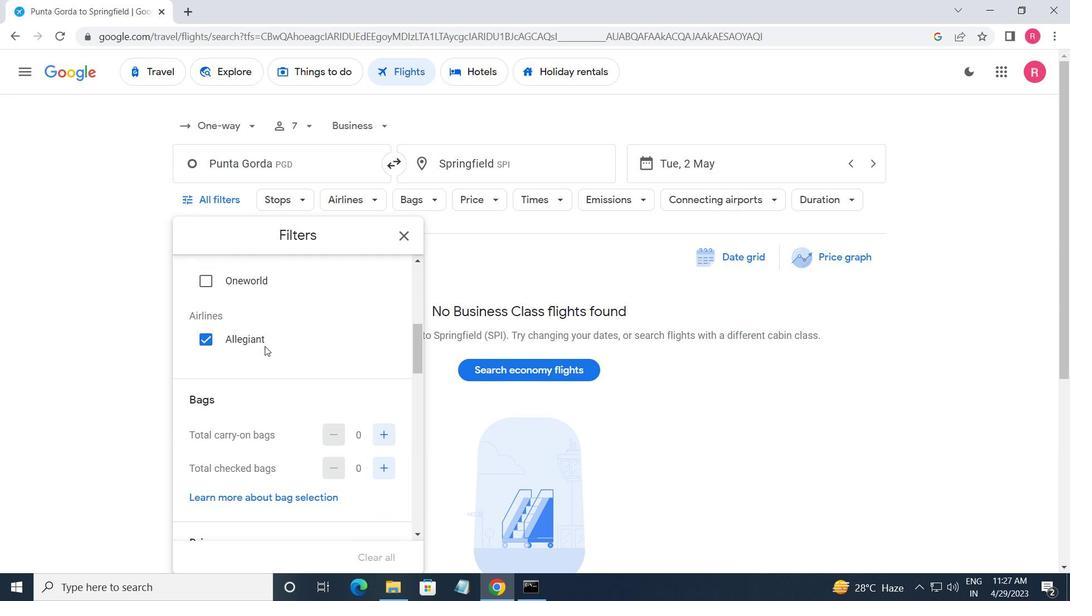 
Action: Mouse scrolled (264, 347) with delta (0, 0)
Screenshot: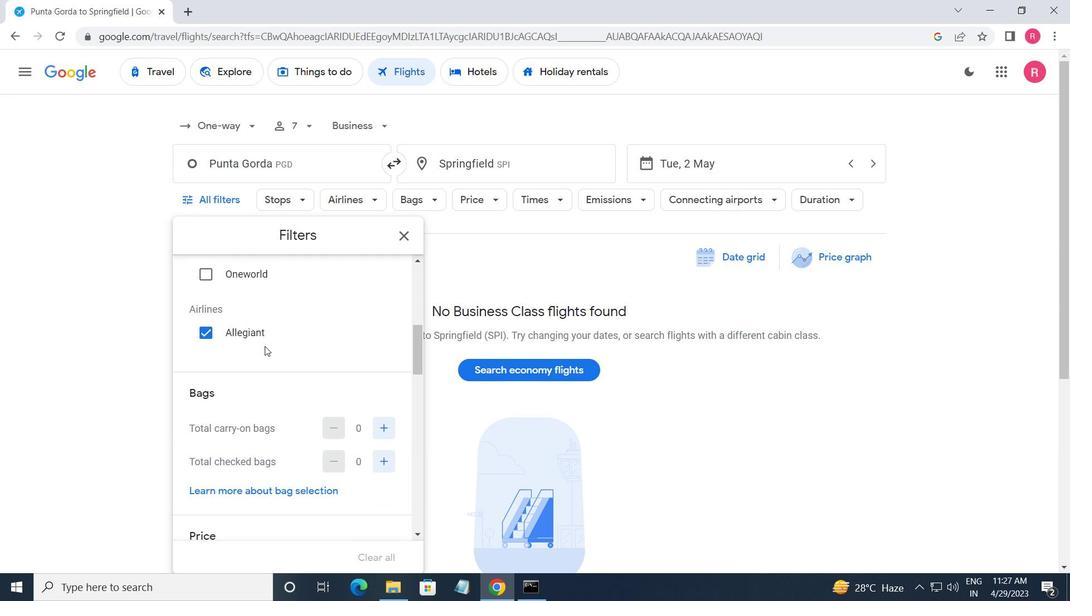 
Action: Mouse moved to (388, 422)
Screenshot: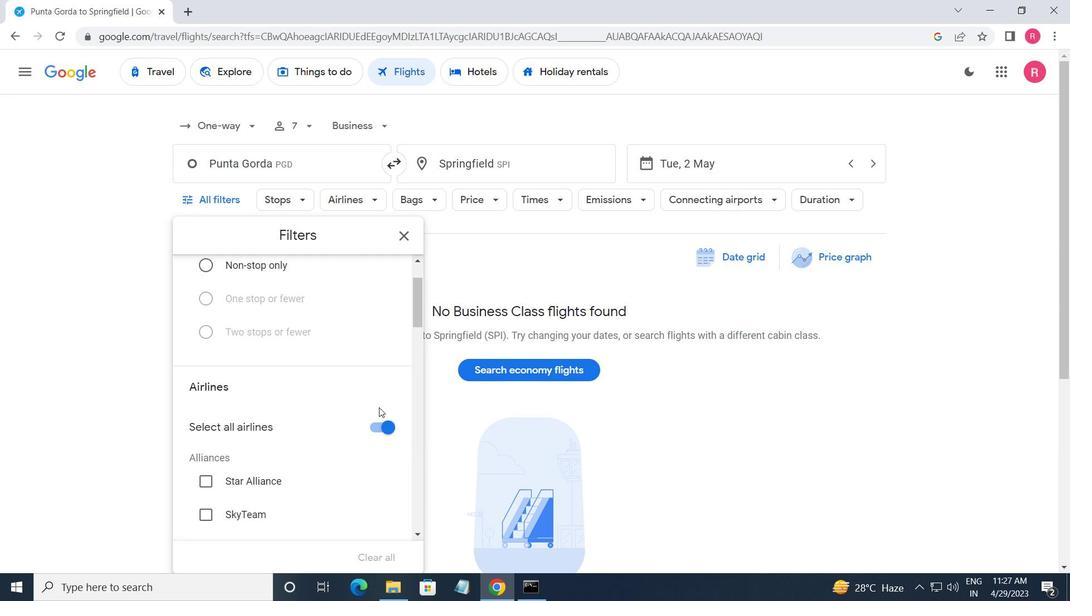 
Action: Mouse pressed left at (388, 422)
Screenshot: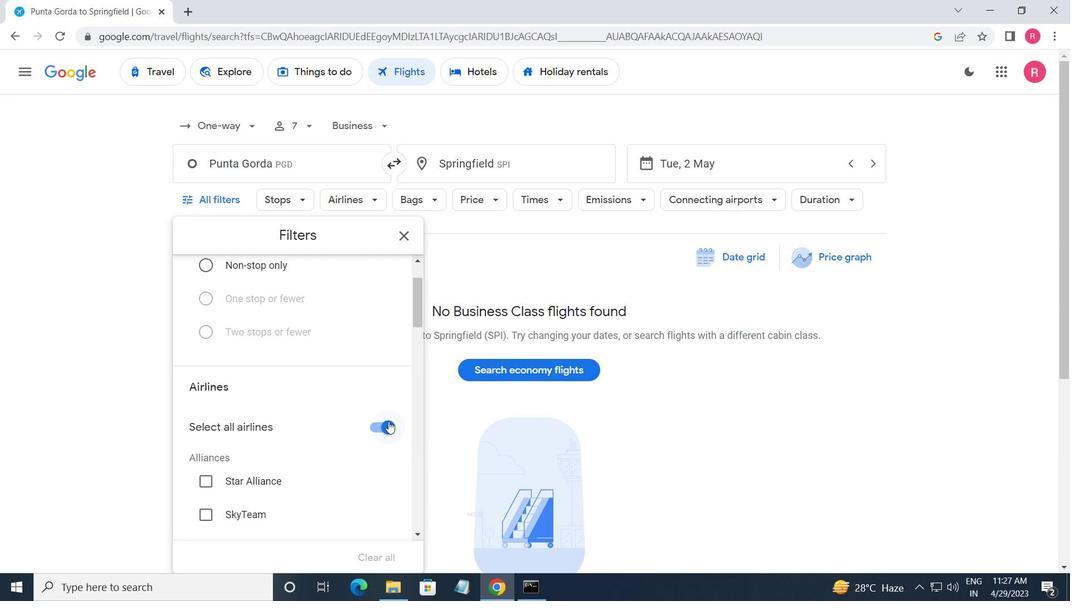 
Action: Mouse moved to (387, 423)
Screenshot: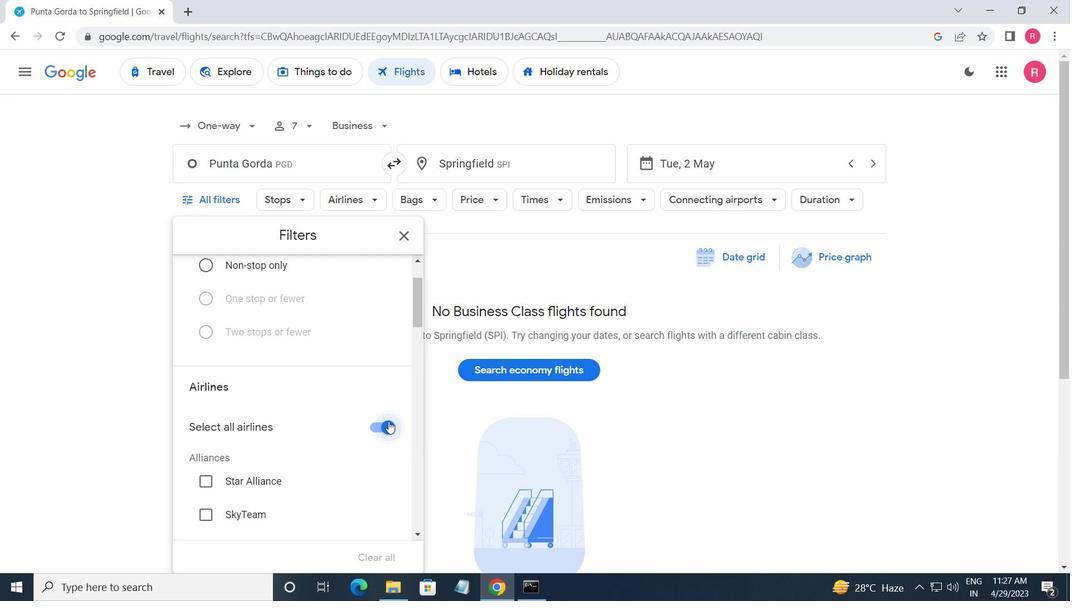 
Action: Mouse scrolled (387, 423) with delta (0, 0)
Screenshot: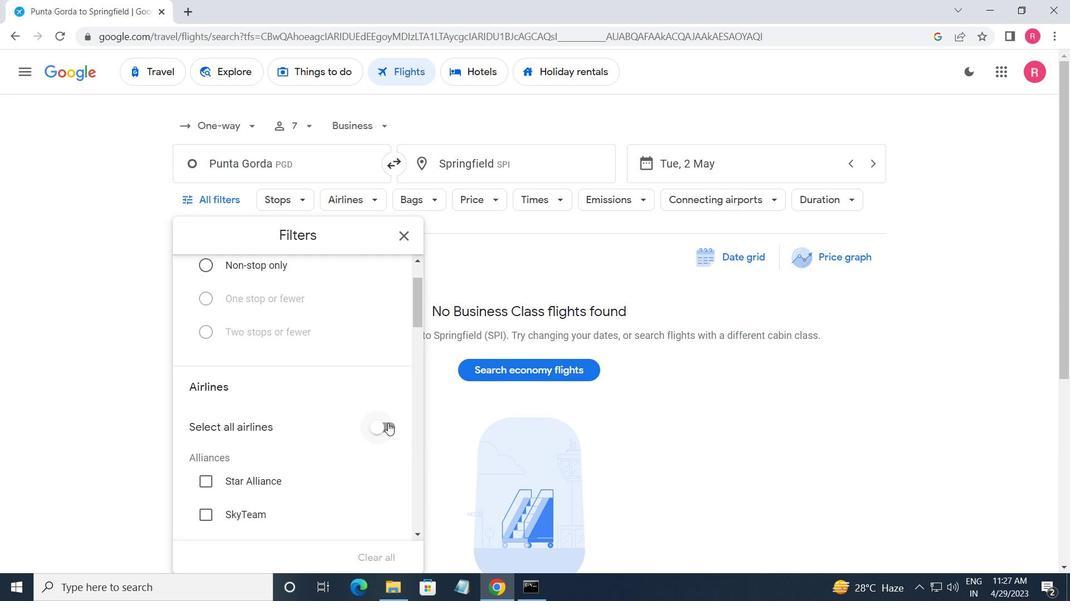 
Action: Mouse scrolled (387, 423) with delta (0, 0)
Screenshot: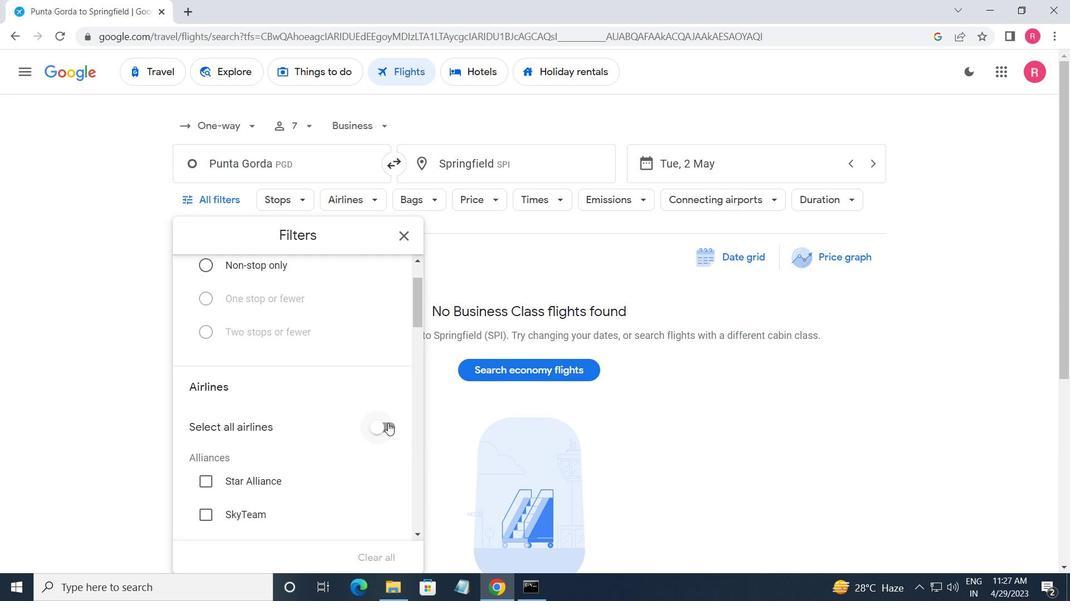 
Action: Mouse scrolled (387, 423) with delta (0, 0)
Screenshot: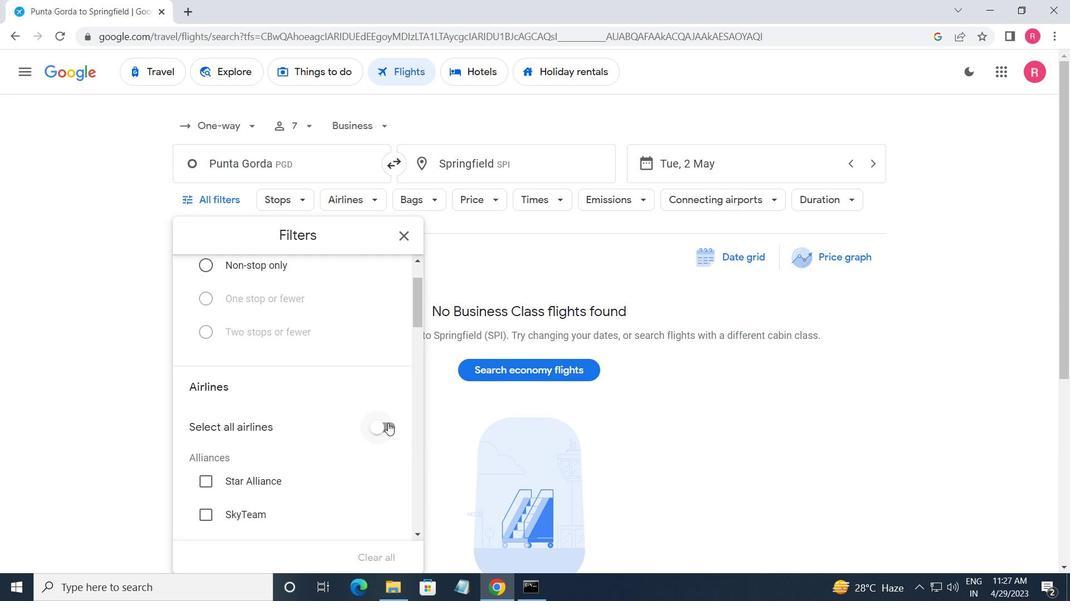 
Action: Mouse scrolled (387, 423) with delta (0, 0)
Screenshot: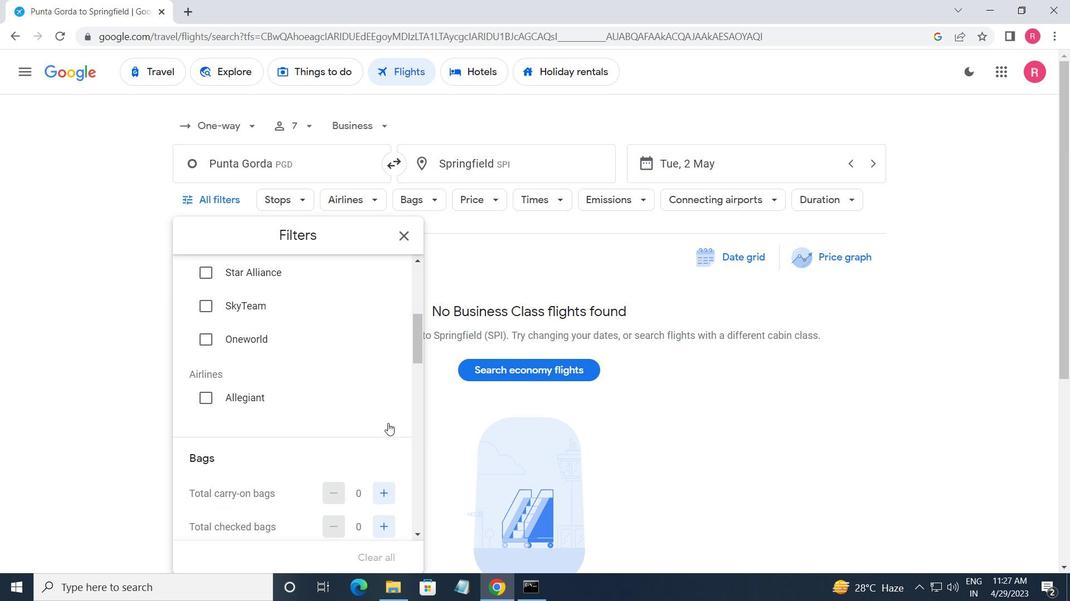 
Action: Mouse moved to (387, 449)
Screenshot: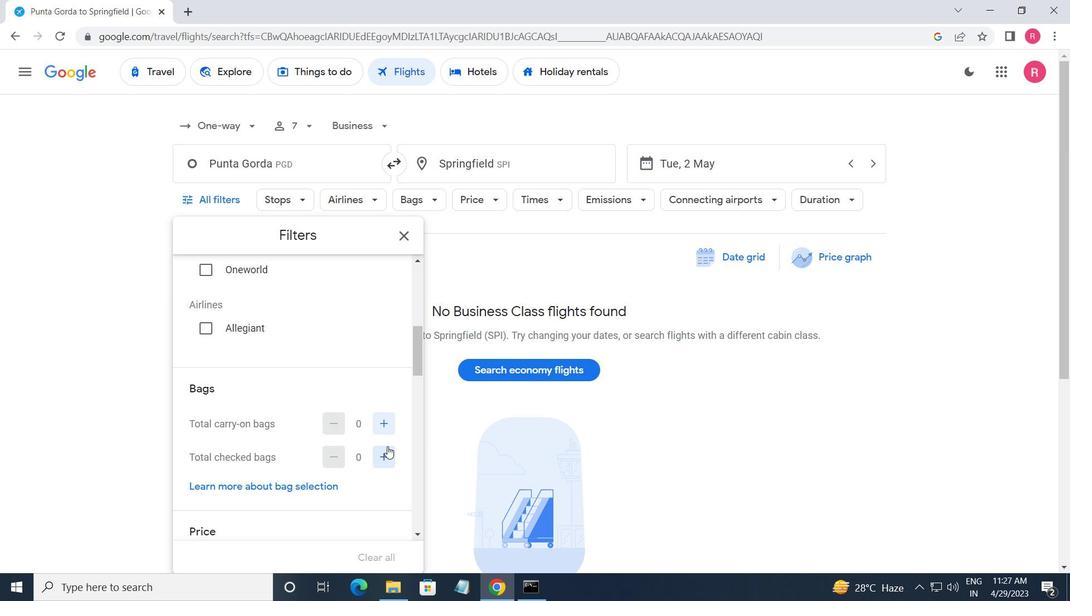 
Action: Mouse pressed left at (387, 449)
Screenshot: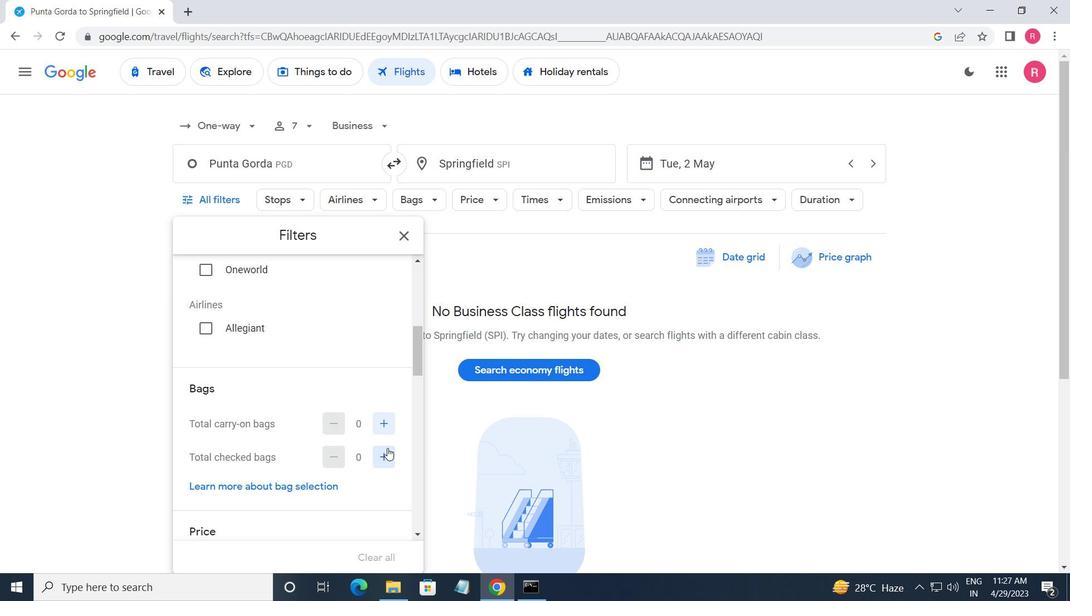 
Action: Mouse pressed left at (387, 449)
Screenshot: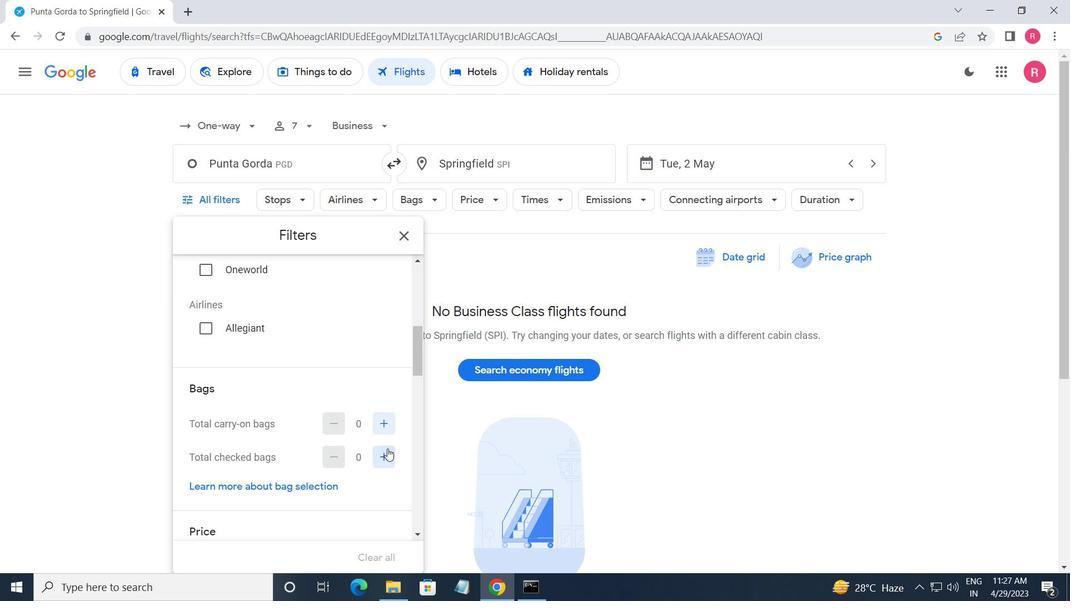 
Action: Mouse pressed left at (387, 449)
Screenshot: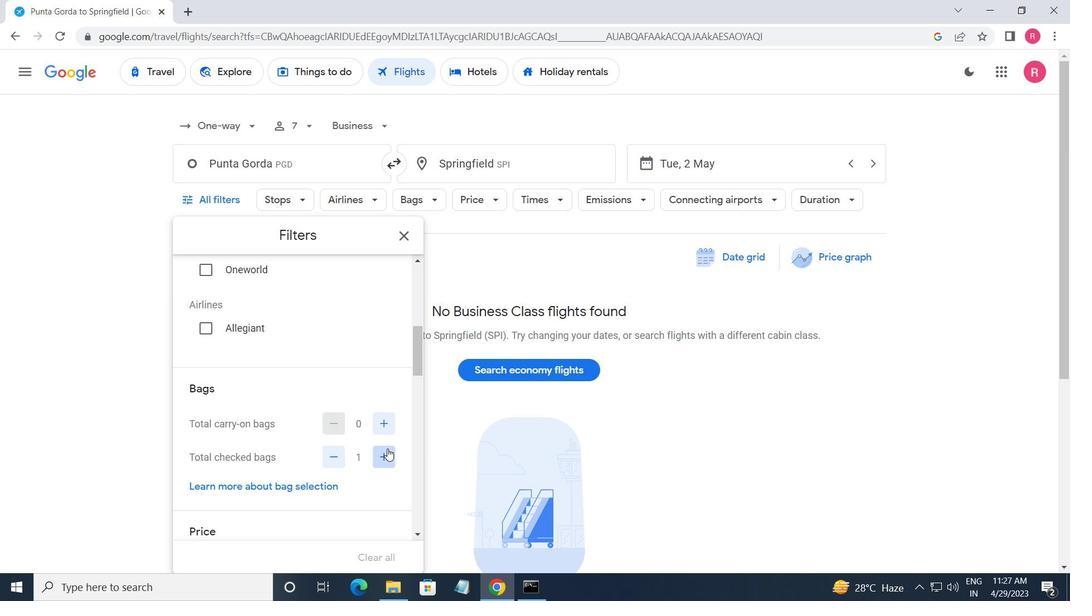 
Action: Mouse moved to (386, 449)
Screenshot: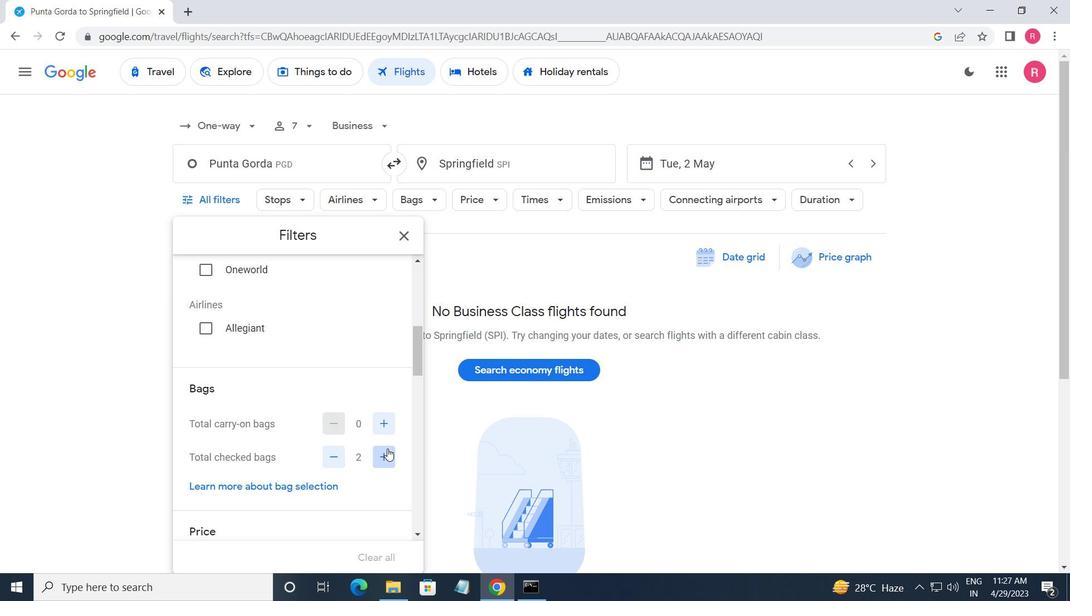 
Action: Mouse pressed left at (386, 449)
Screenshot: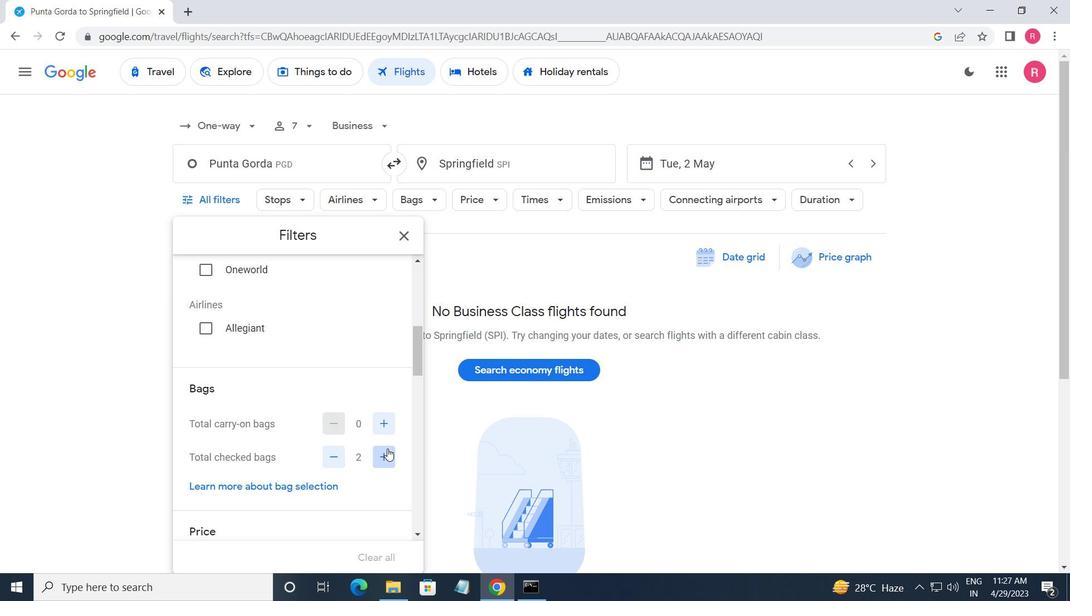 
Action: Mouse pressed left at (386, 449)
Screenshot: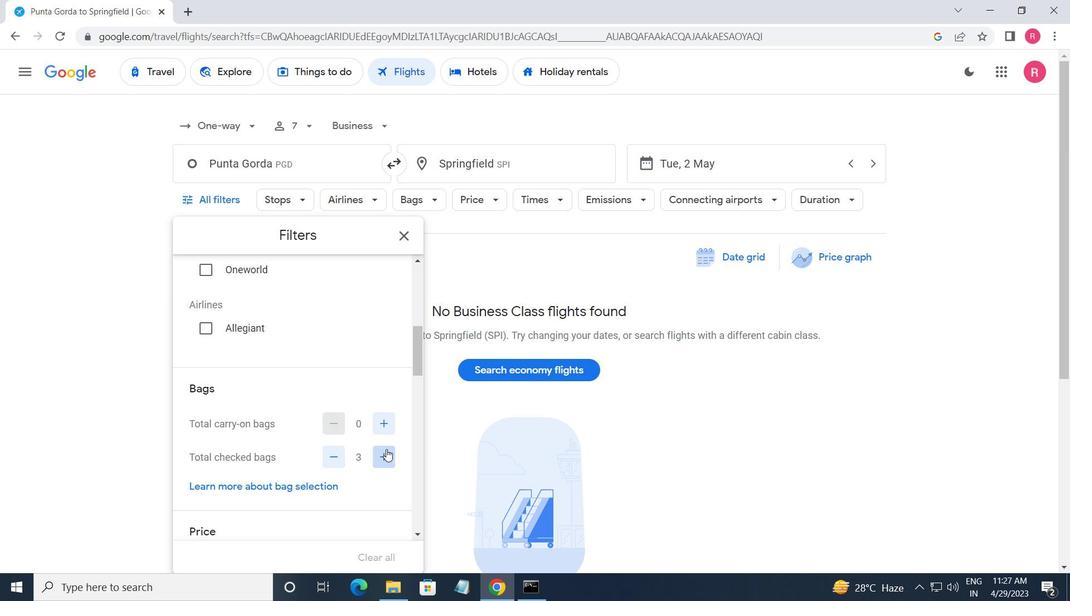
Action: Mouse pressed left at (386, 449)
Screenshot: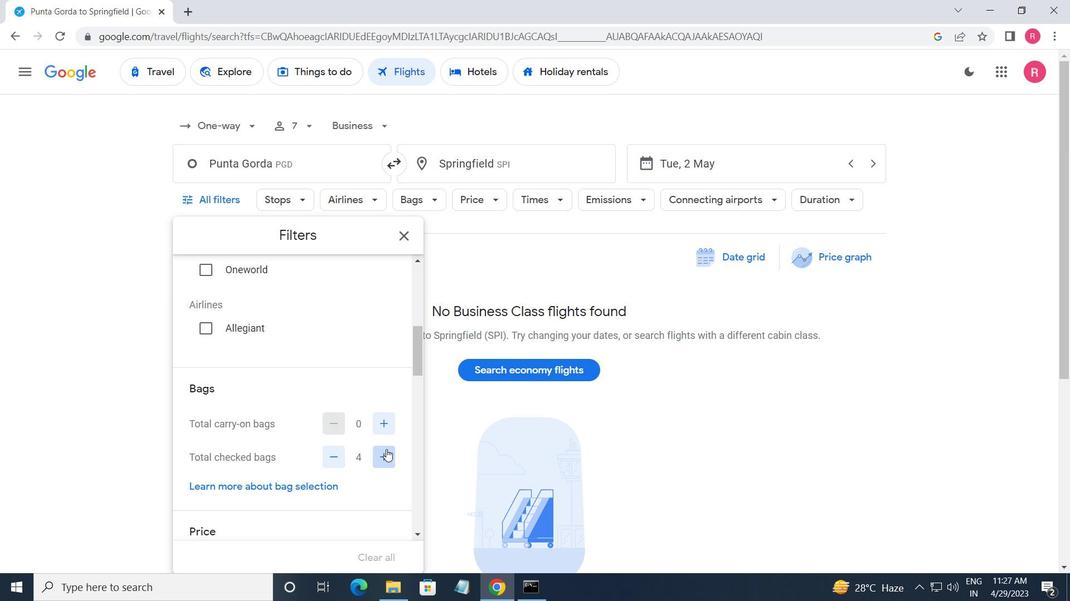 
Action: Mouse pressed left at (386, 449)
Screenshot: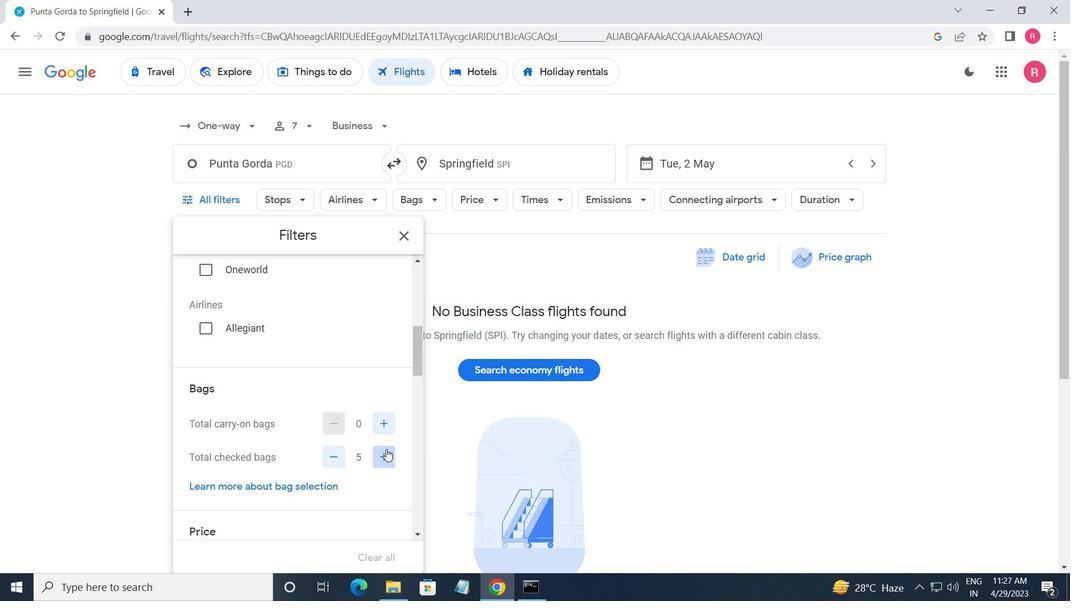 
Action: Mouse moved to (386, 449)
Screenshot: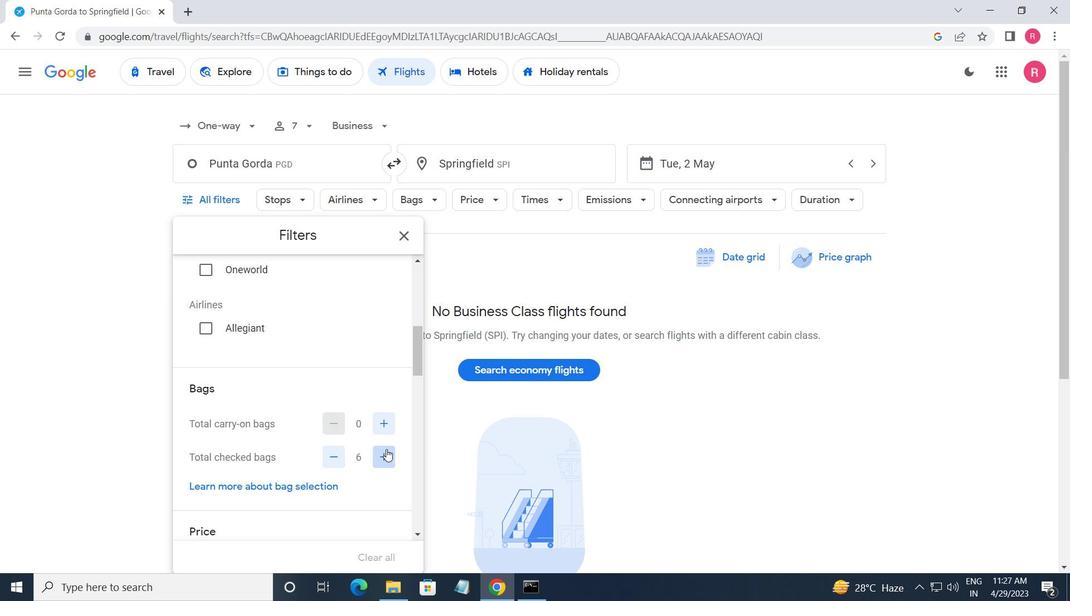 
Action: Mouse pressed left at (386, 449)
Screenshot: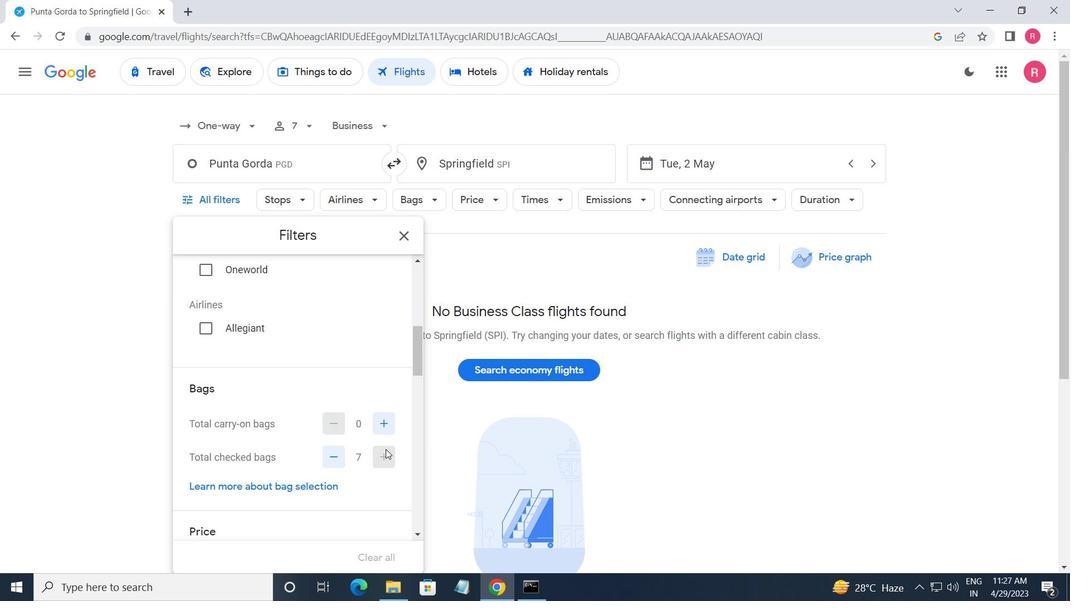 
Action: Mouse moved to (384, 449)
Screenshot: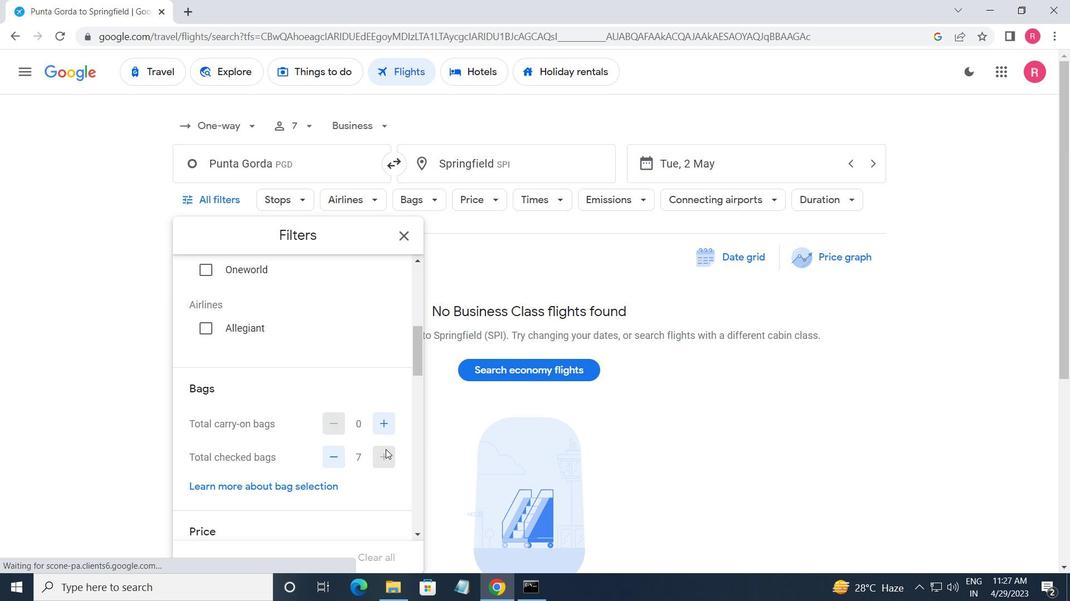 
Action: Mouse scrolled (384, 448) with delta (0, 0)
Screenshot: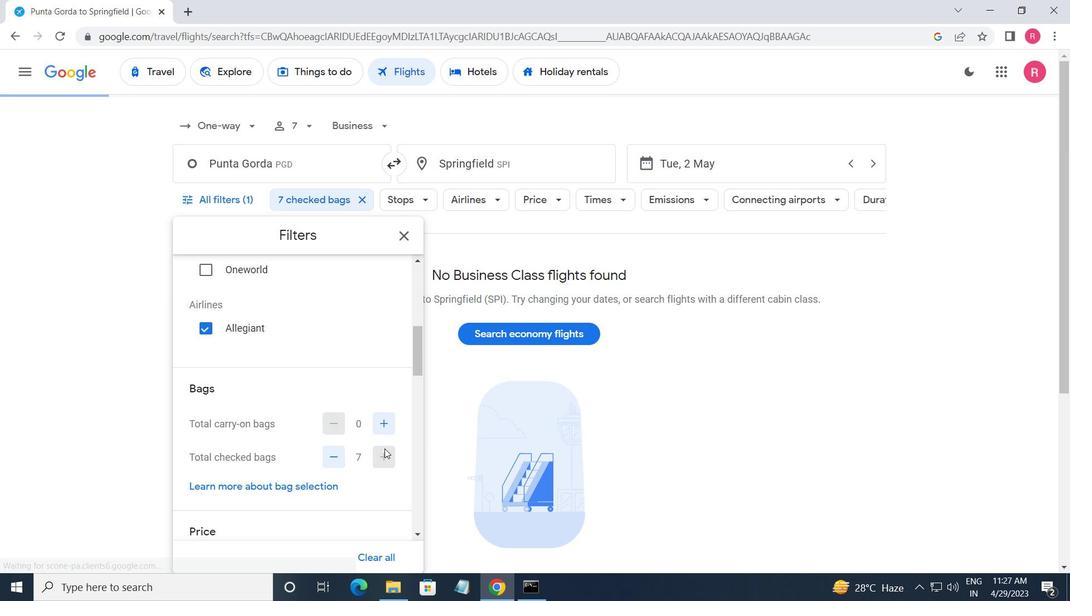 
Action: Mouse scrolled (384, 448) with delta (0, 0)
Screenshot: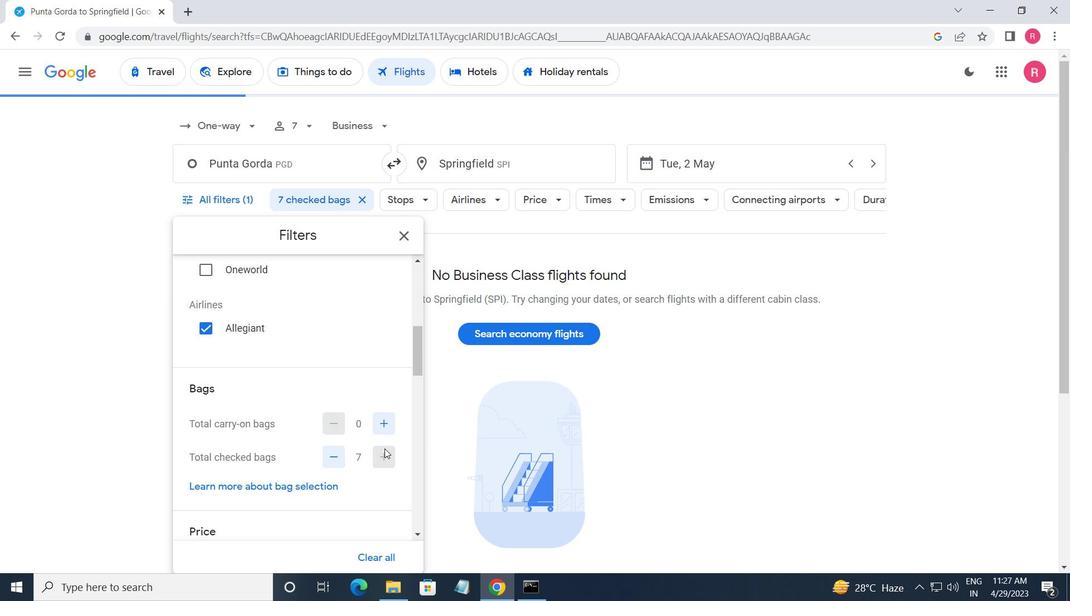 
Action: Mouse moved to (390, 454)
Screenshot: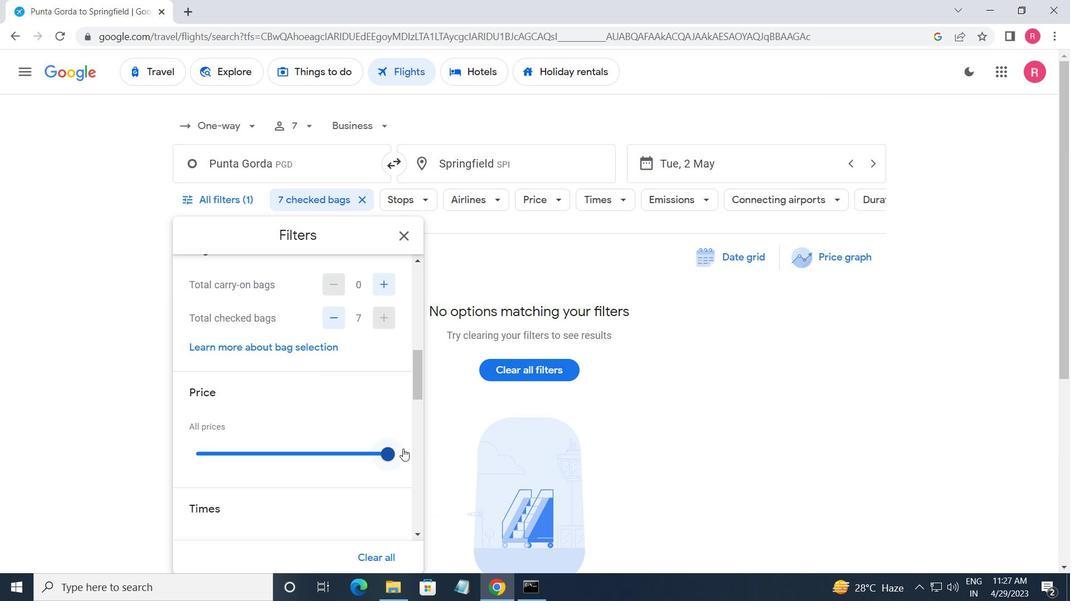 
Action: Mouse pressed left at (390, 454)
Screenshot: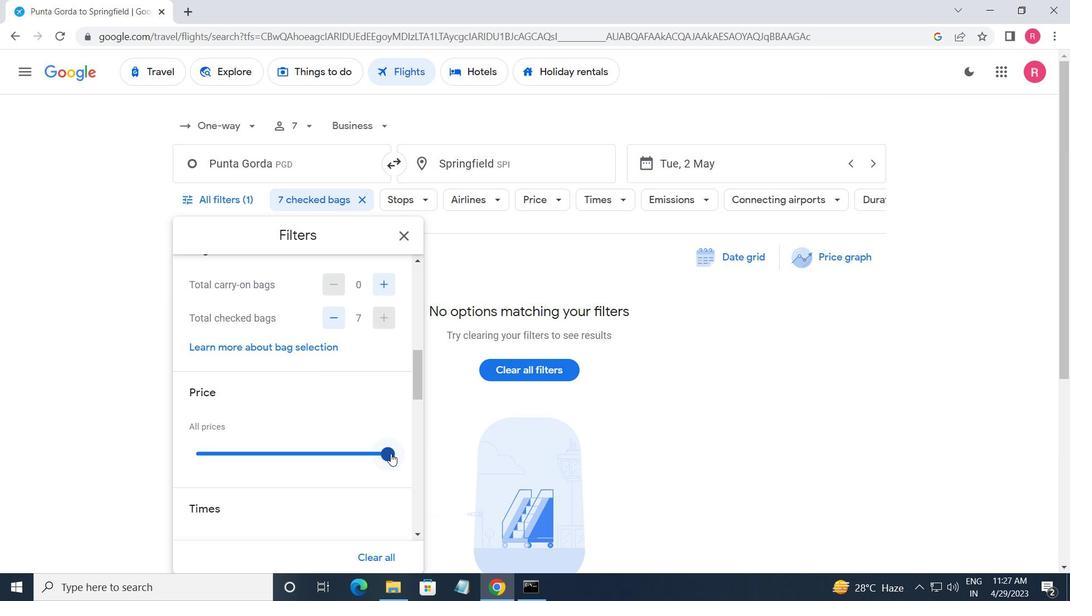 
Action: Mouse moved to (382, 443)
Screenshot: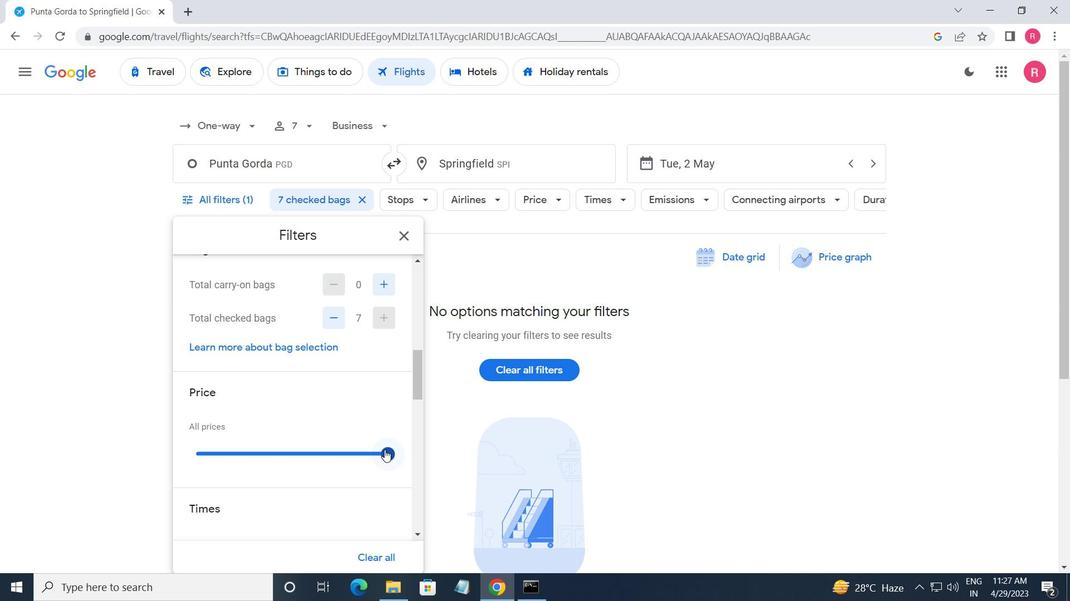 
Action: Mouse scrolled (382, 443) with delta (0, 0)
Screenshot: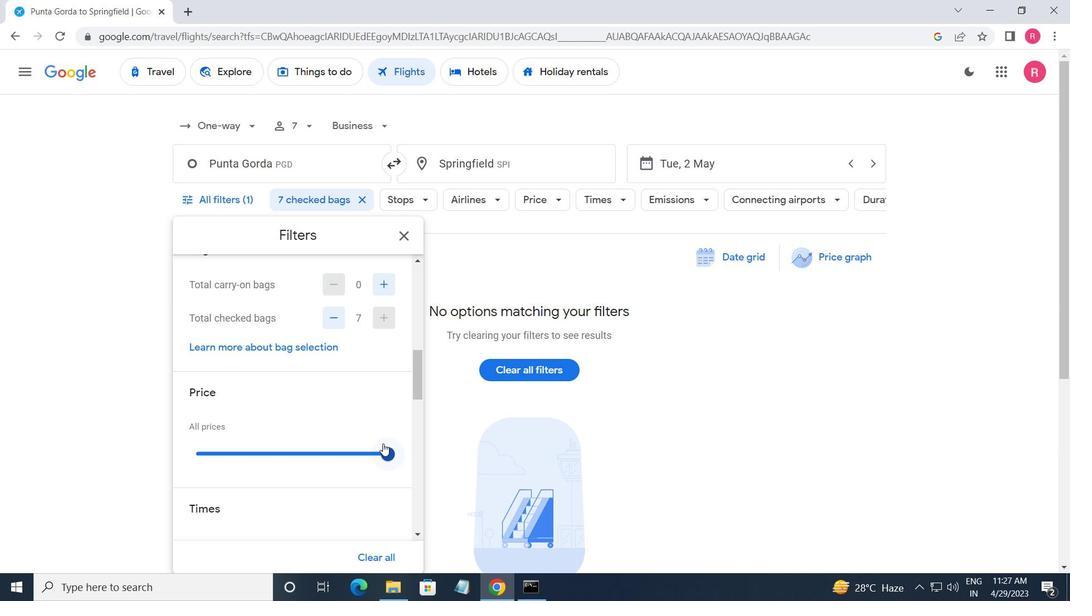 
Action: Mouse scrolled (382, 443) with delta (0, 0)
Screenshot: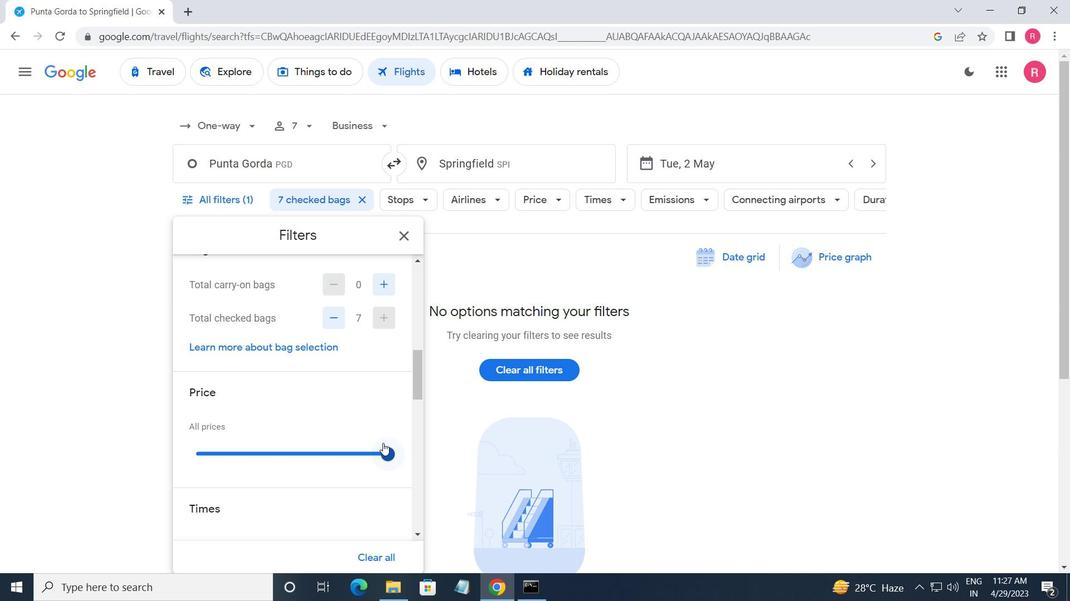 
Action: Mouse moved to (356, 398)
Screenshot: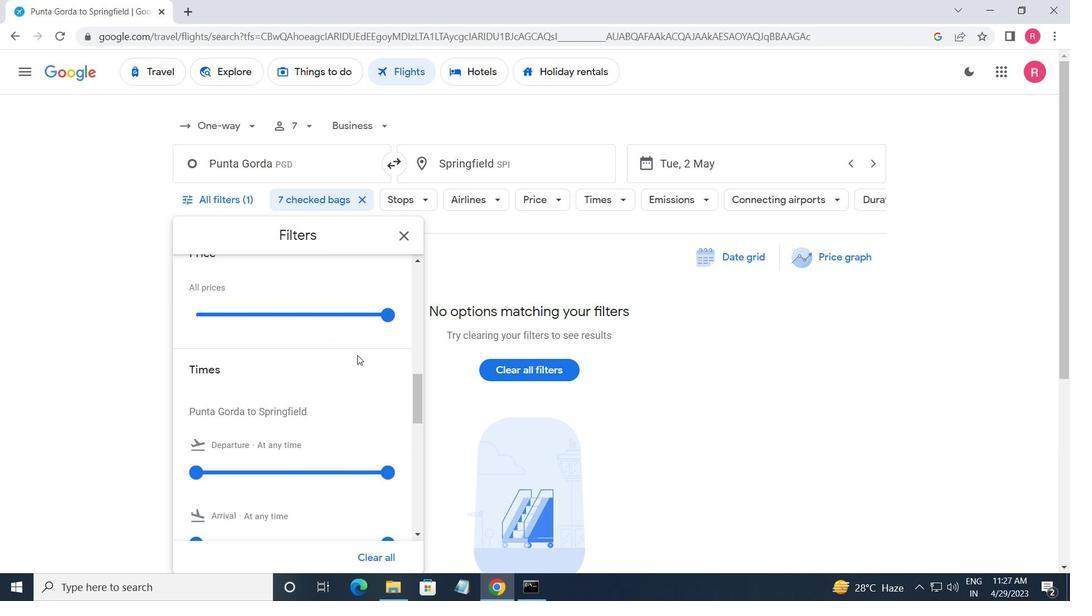 
Action: Mouse scrolled (356, 397) with delta (0, 0)
Screenshot: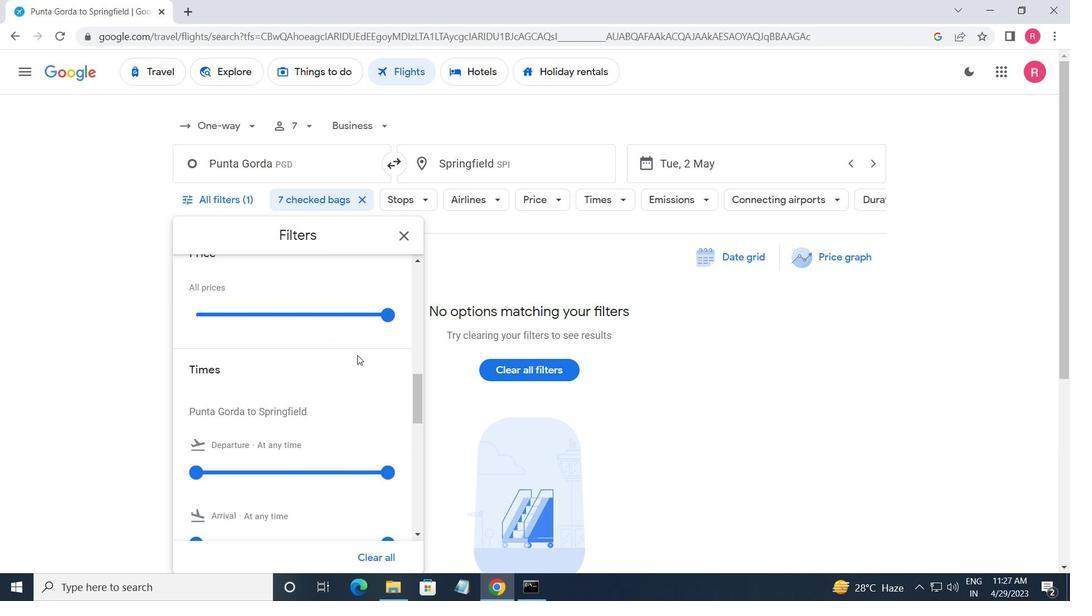 
Action: Mouse moved to (202, 400)
Screenshot: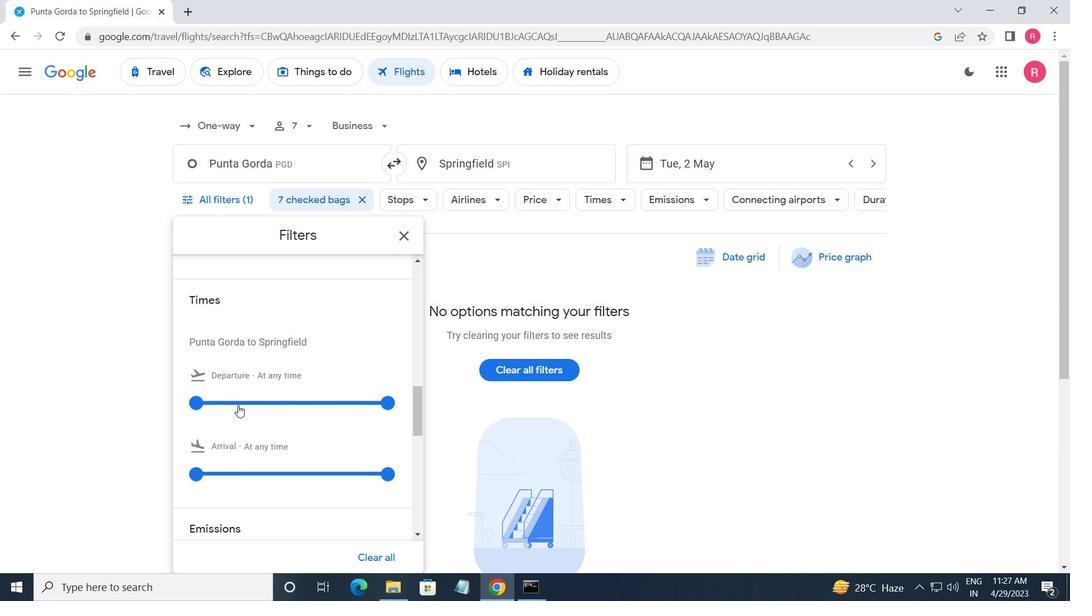 
Action: Mouse pressed left at (202, 400)
Screenshot: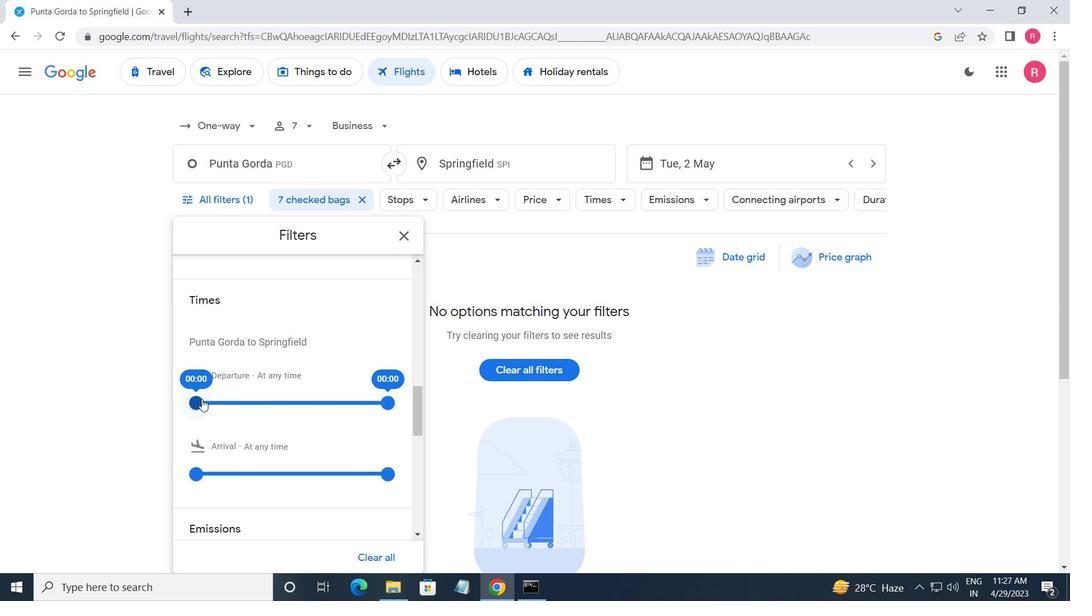 
Action: Mouse moved to (388, 411)
Screenshot: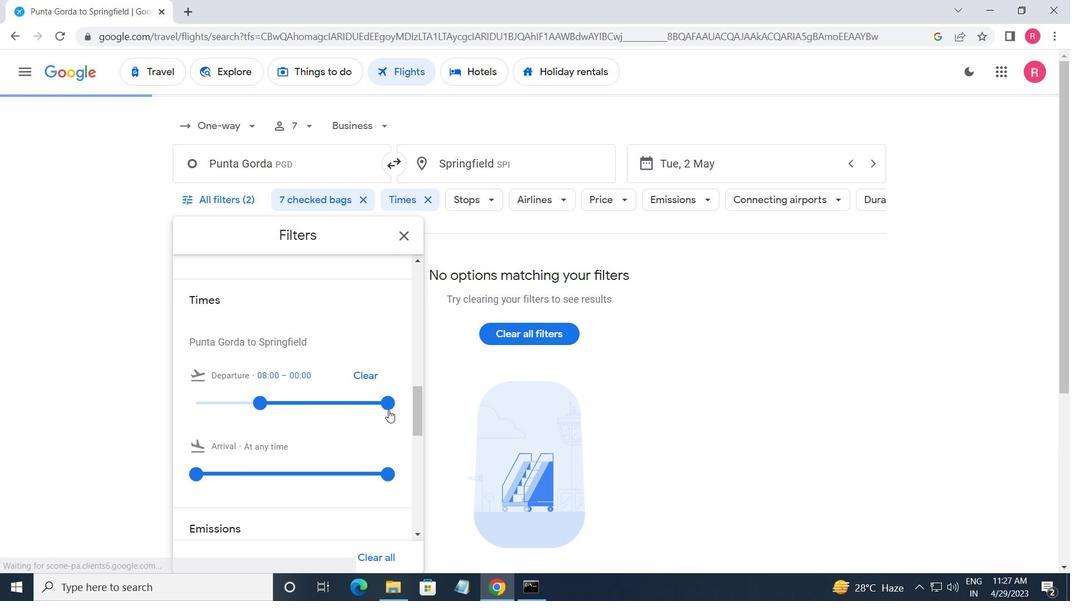 
Action: Mouse pressed left at (388, 411)
Screenshot: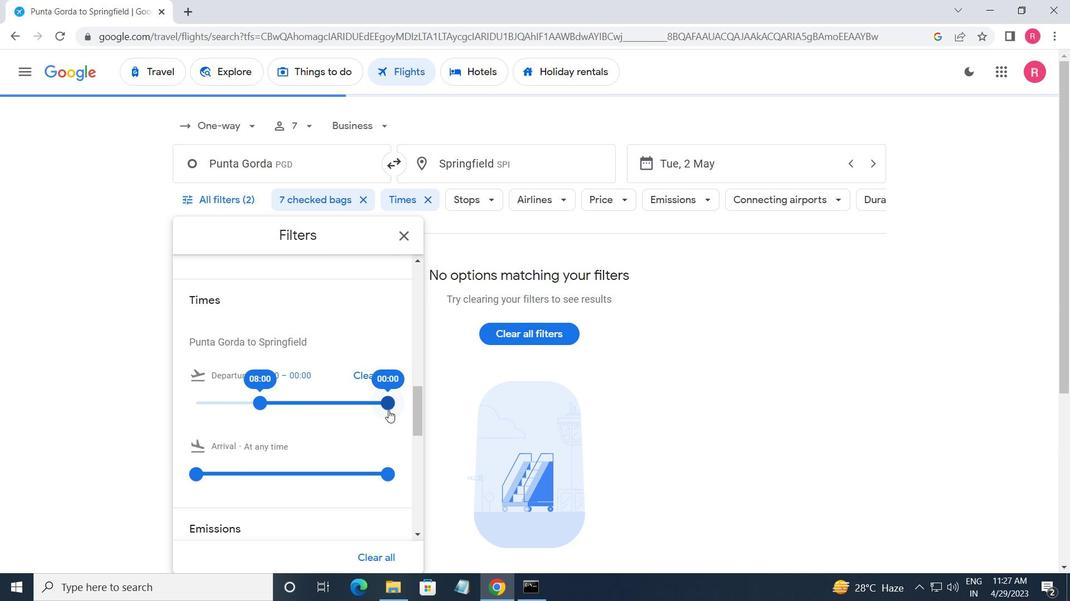 
Action: Mouse moved to (401, 232)
Screenshot: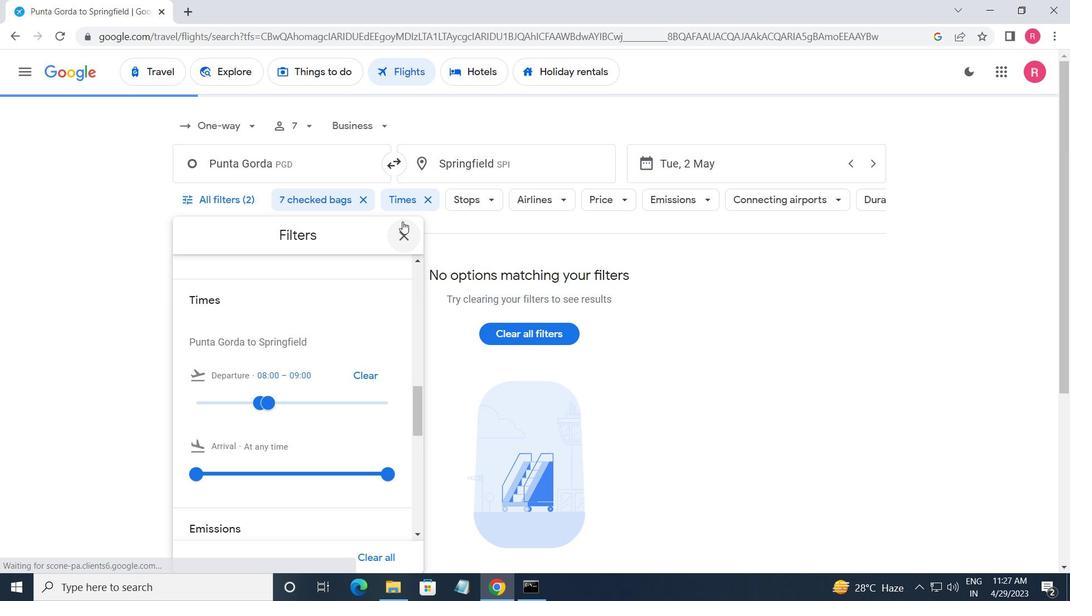 
Action: Mouse pressed left at (401, 232)
Screenshot: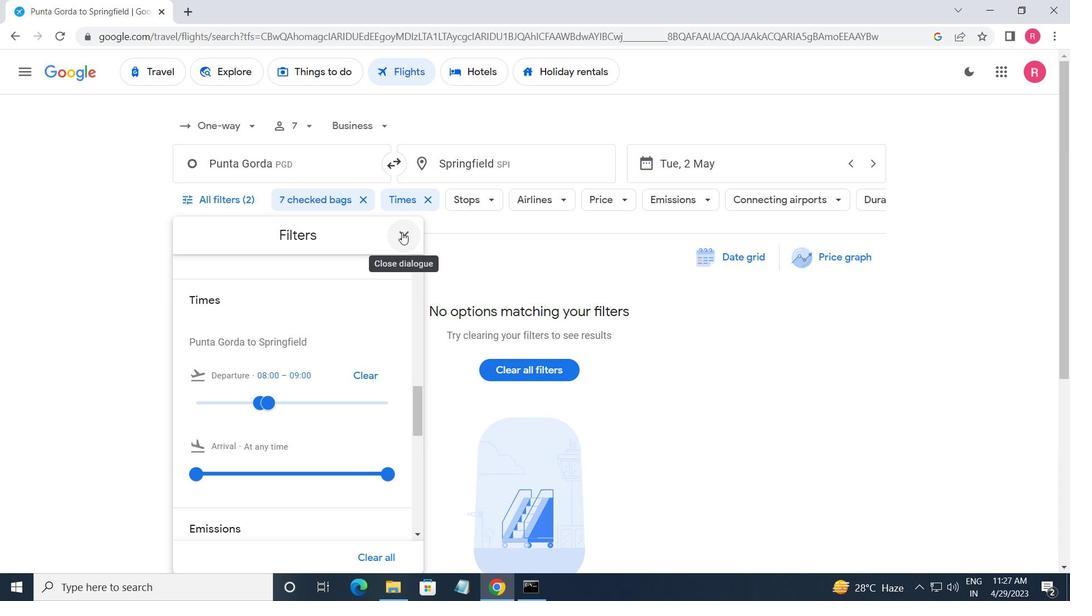
